 Task: Create a due date automation trigger when advanced on, on the wednesday after a card is due add content with a name ending with resume at 11:00 AM.
Action: Mouse moved to (1282, 100)
Screenshot: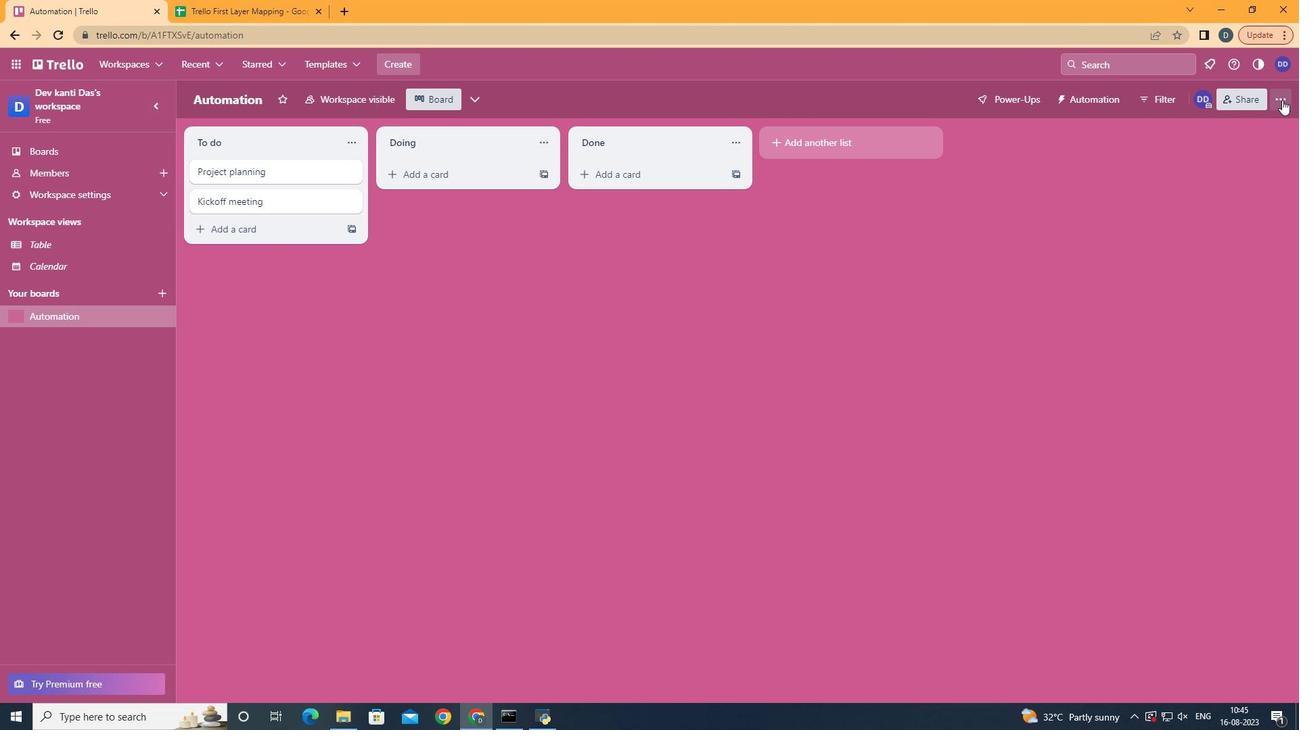 
Action: Mouse pressed left at (1282, 100)
Screenshot: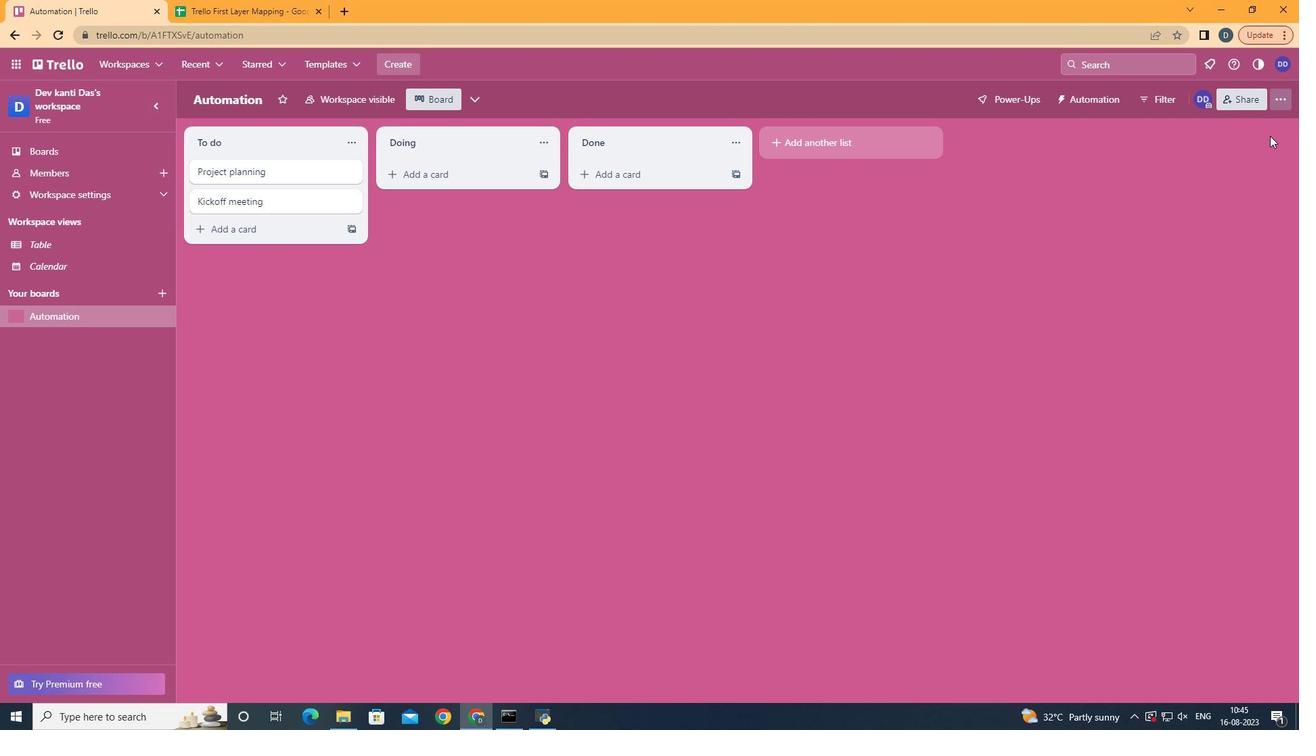 
Action: Mouse moved to (1182, 292)
Screenshot: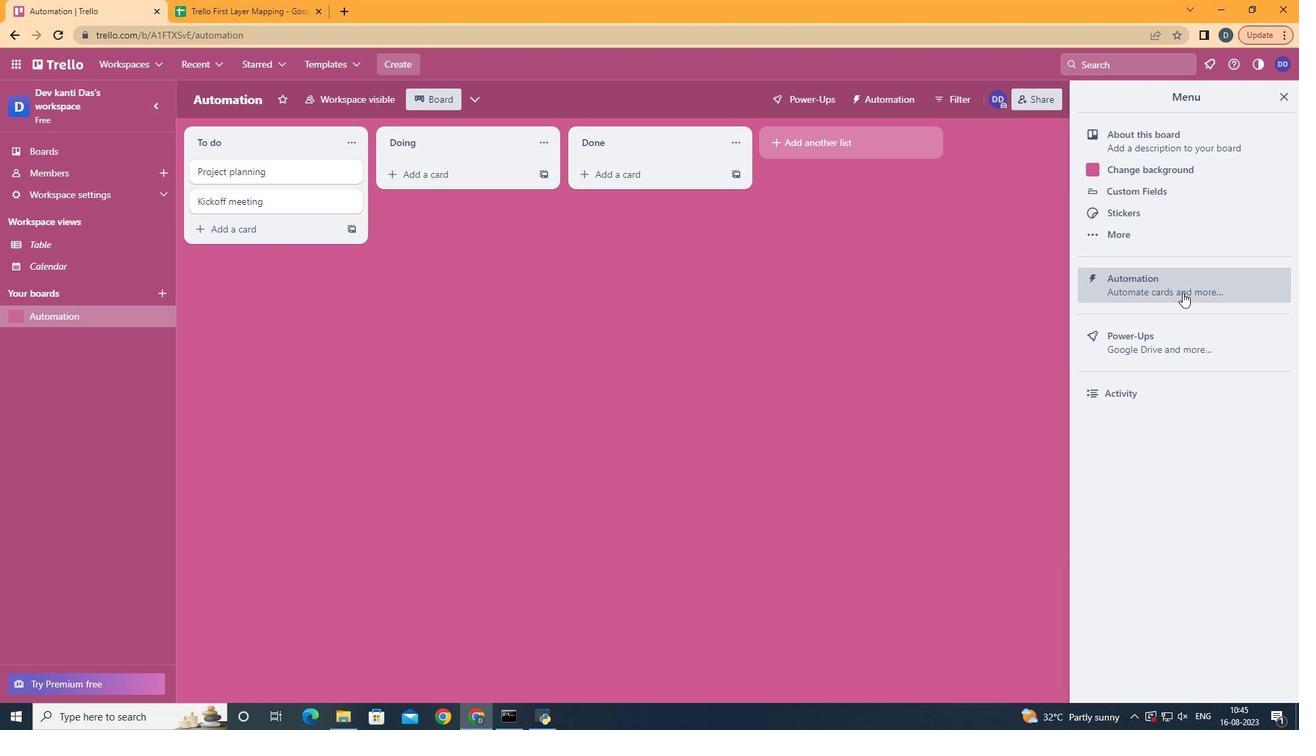 
Action: Mouse pressed left at (1182, 292)
Screenshot: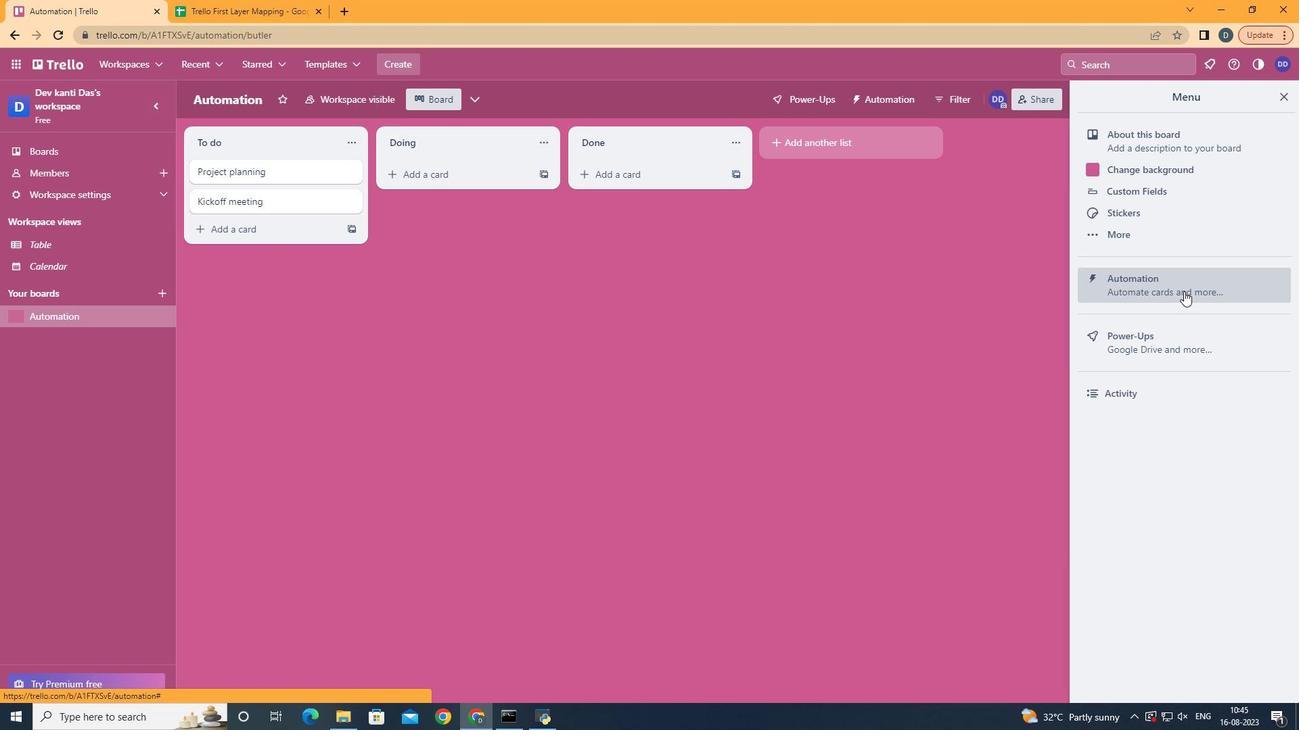 
Action: Mouse moved to (257, 266)
Screenshot: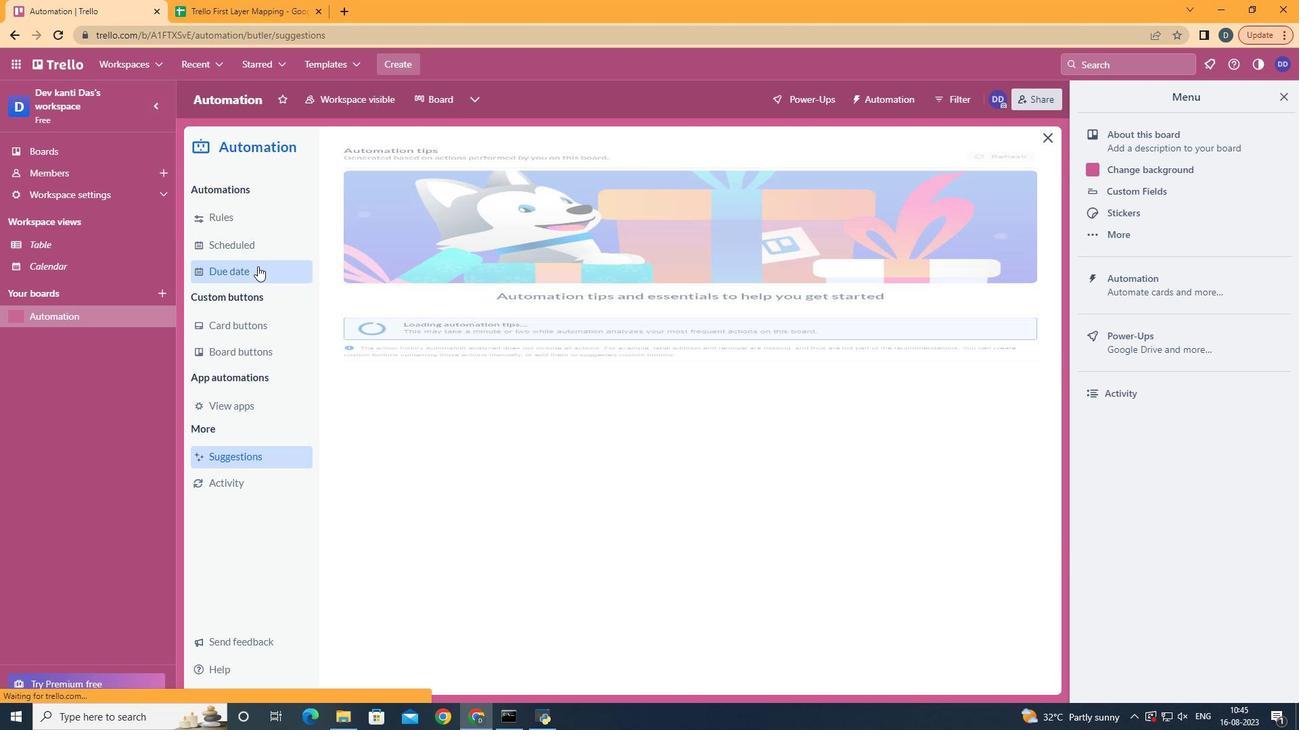 
Action: Mouse pressed left at (257, 266)
Screenshot: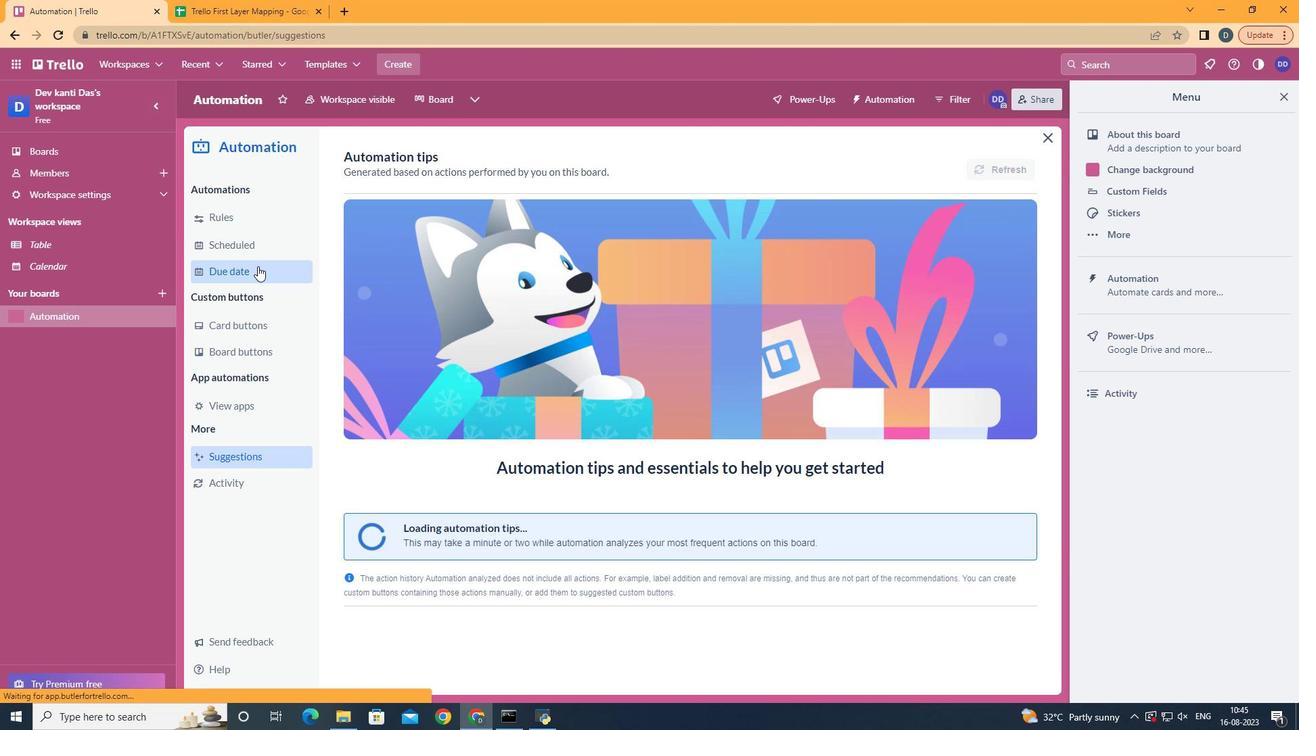 
Action: Mouse moved to (945, 159)
Screenshot: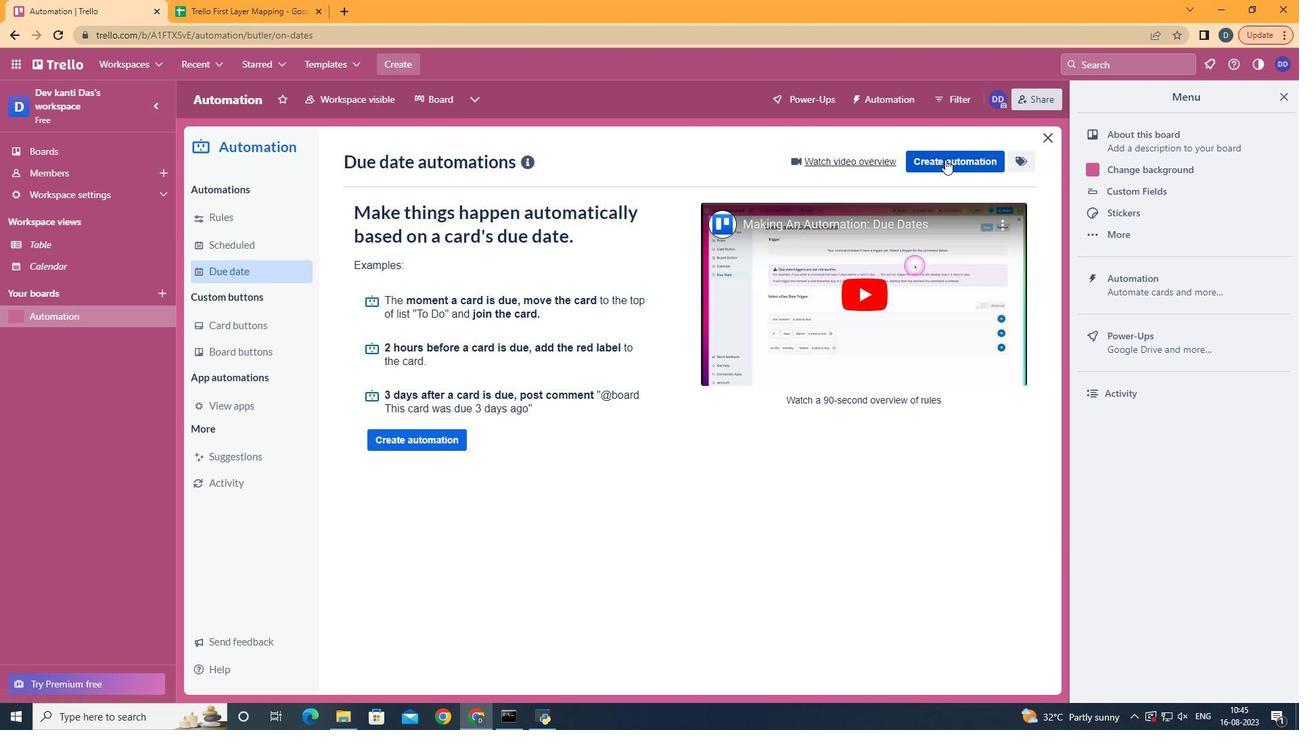 
Action: Mouse pressed left at (945, 159)
Screenshot: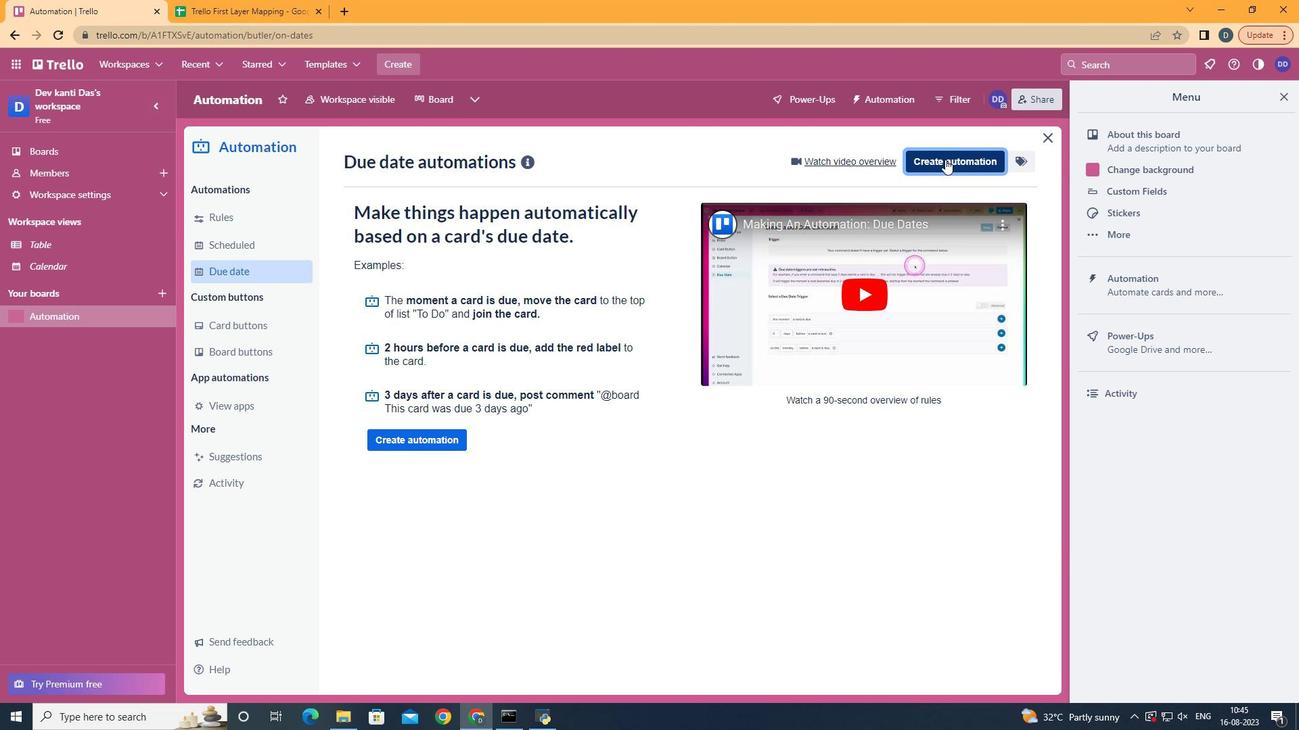 
Action: Mouse moved to (739, 288)
Screenshot: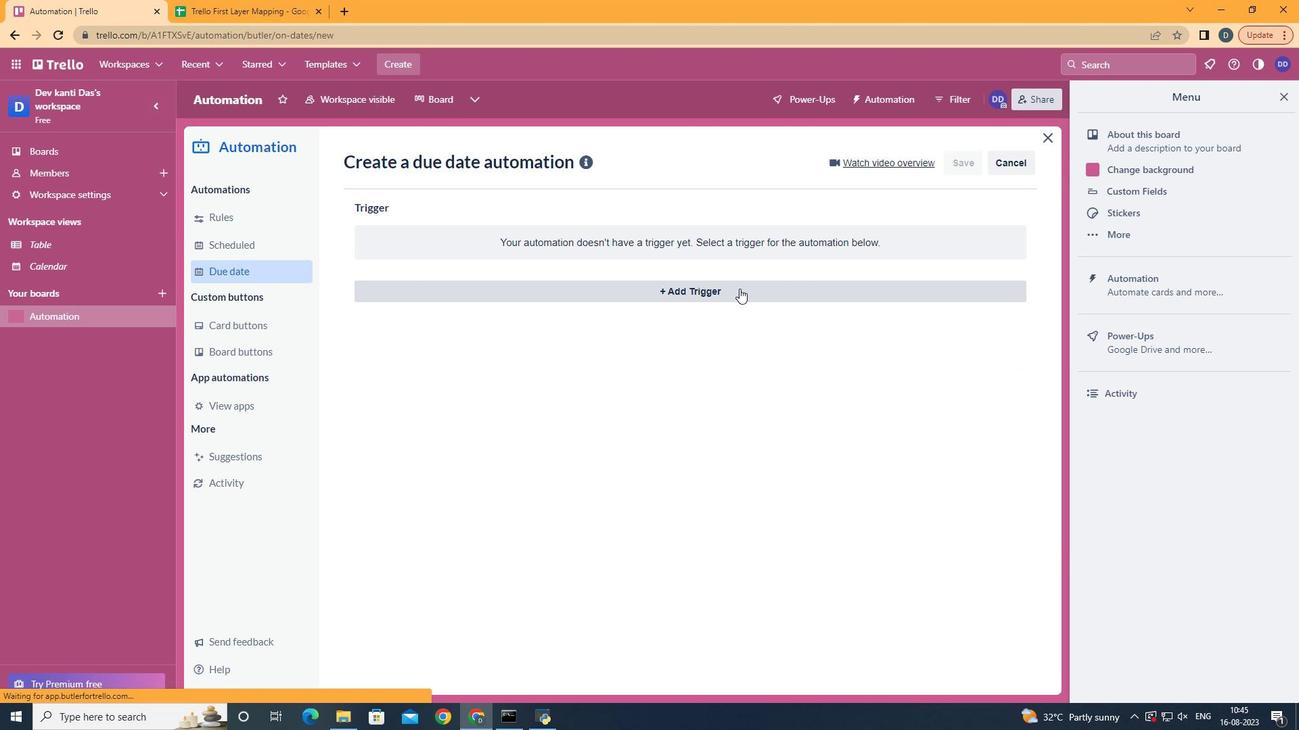 
Action: Mouse pressed left at (739, 288)
Screenshot: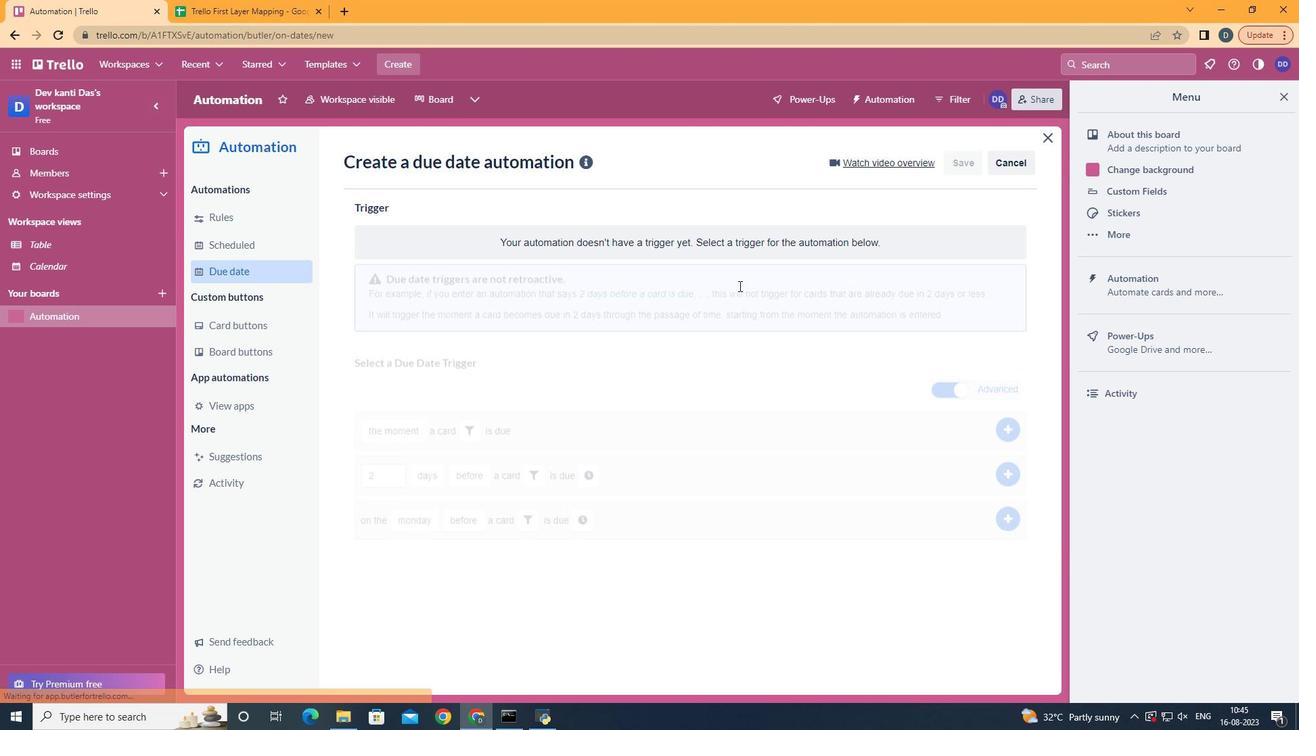 
Action: Mouse moved to (439, 402)
Screenshot: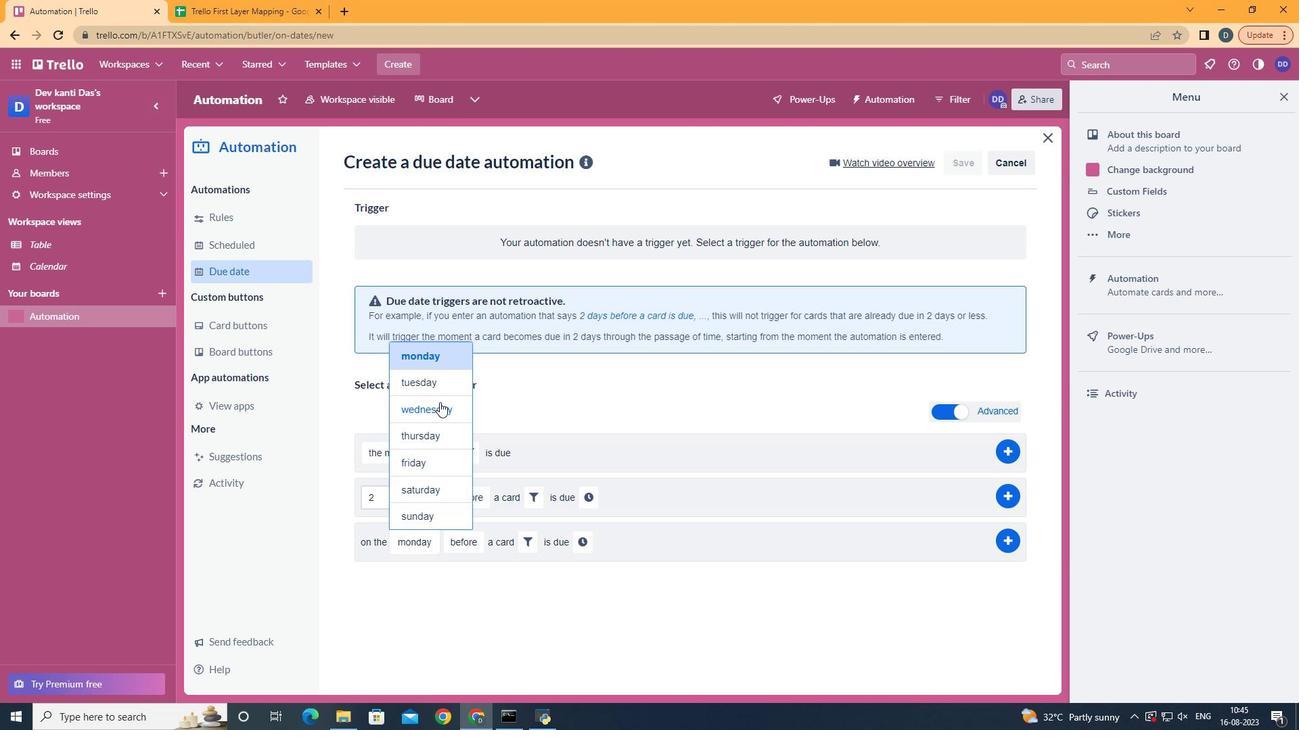
Action: Mouse pressed left at (439, 402)
Screenshot: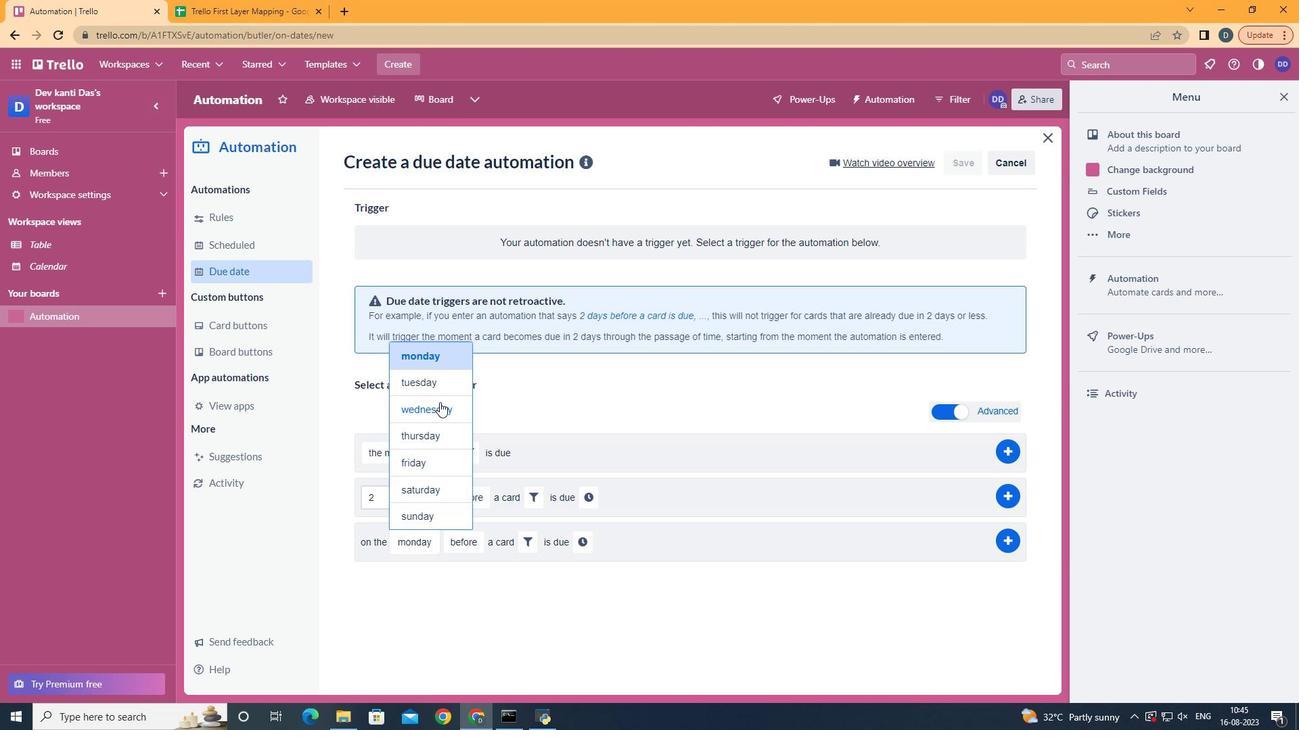 
Action: Mouse moved to (492, 596)
Screenshot: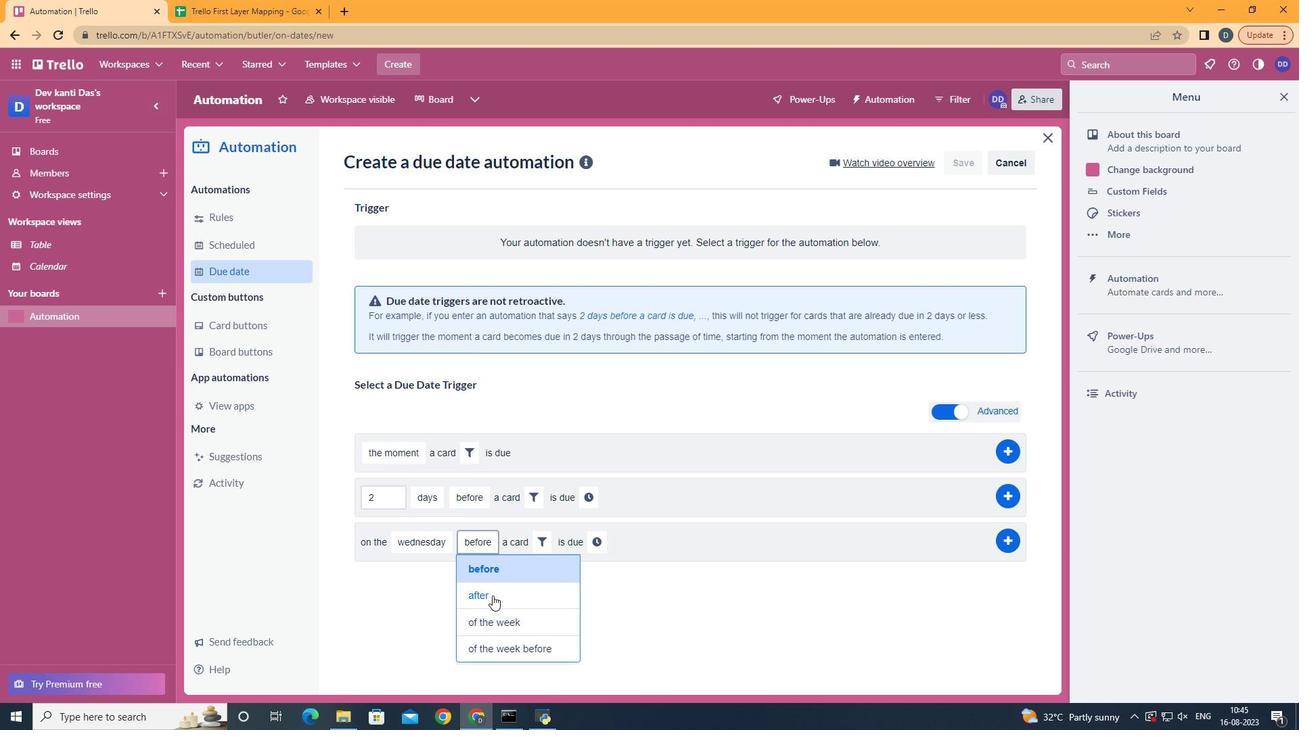 
Action: Mouse pressed left at (492, 596)
Screenshot: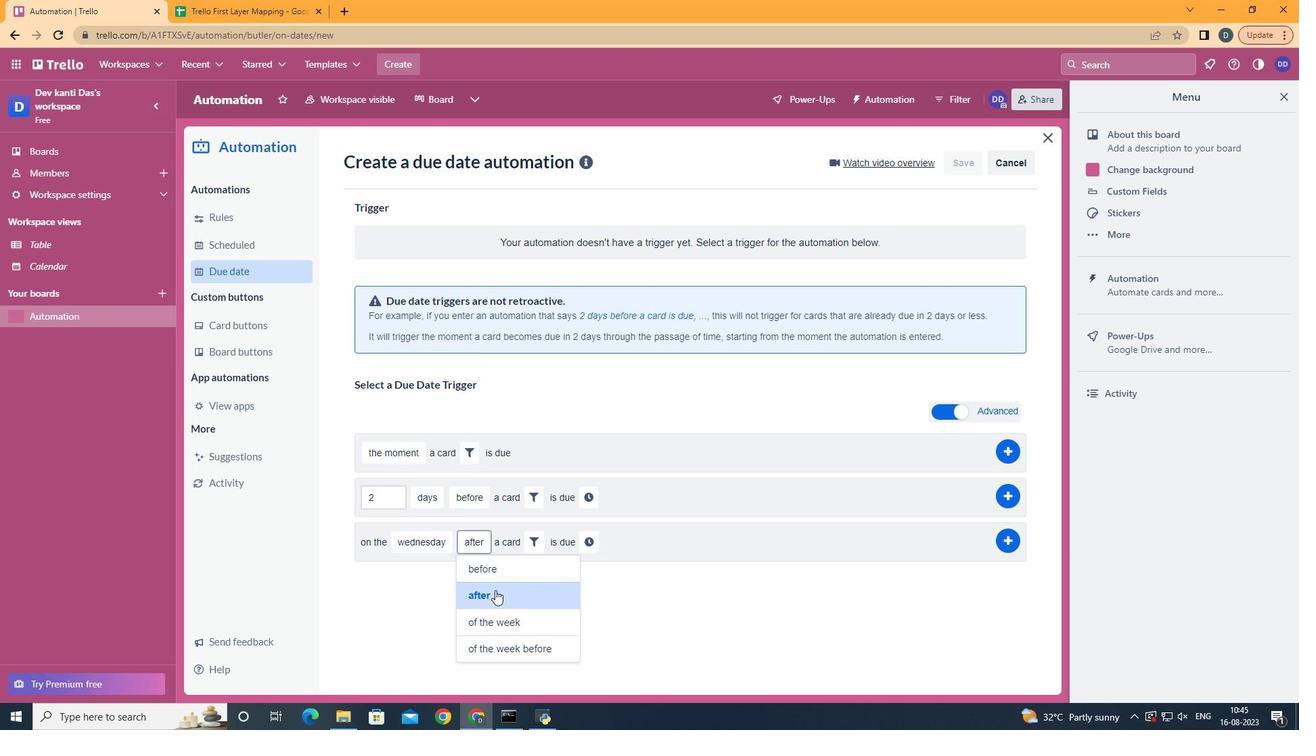 
Action: Mouse moved to (532, 541)
Screenshot: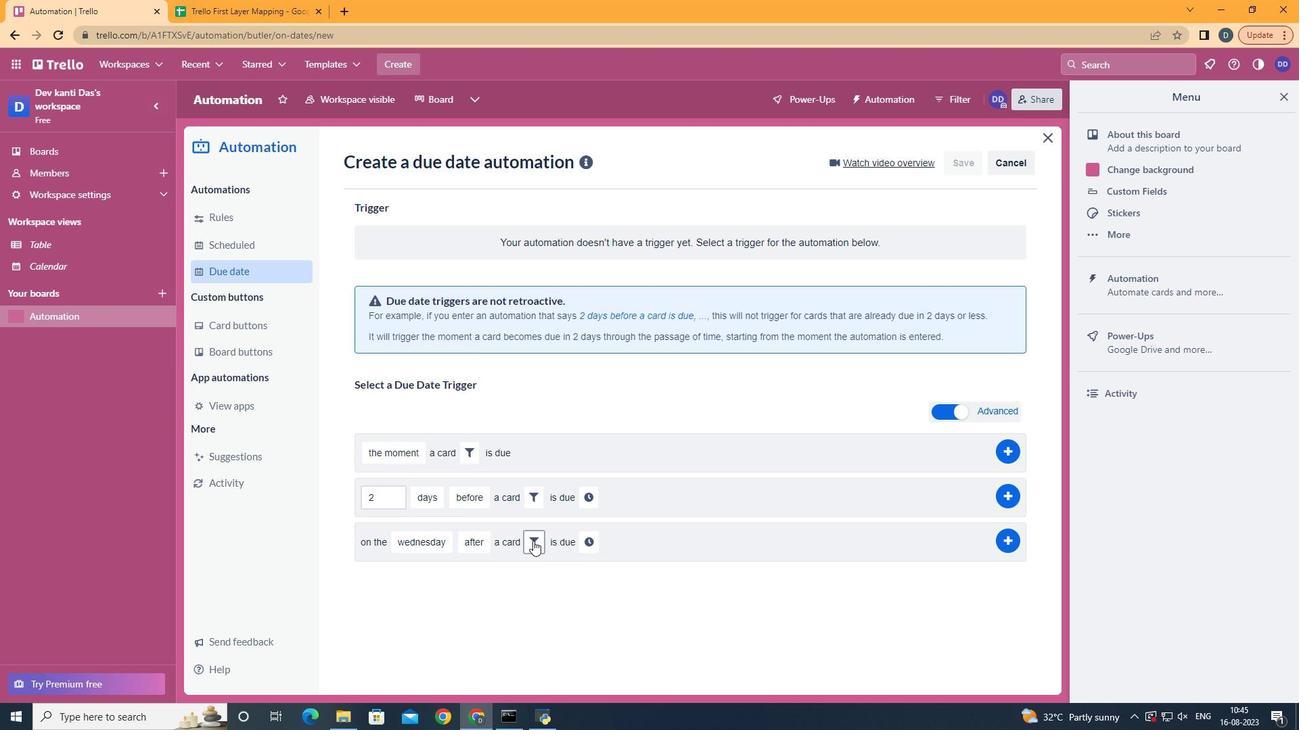 
Action: Mouse pressed left at (532, 541)
Screenshot: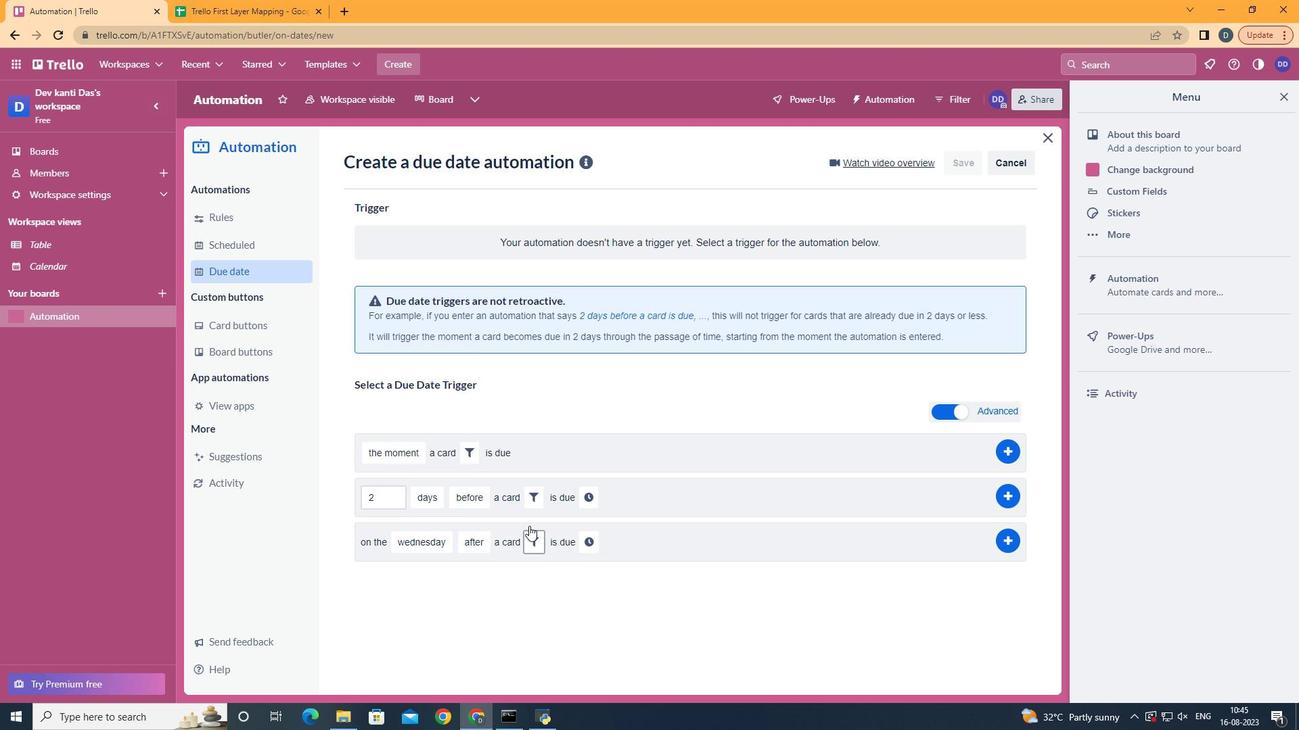 
Action: Mouse moved to (700, 578)
Screenshot: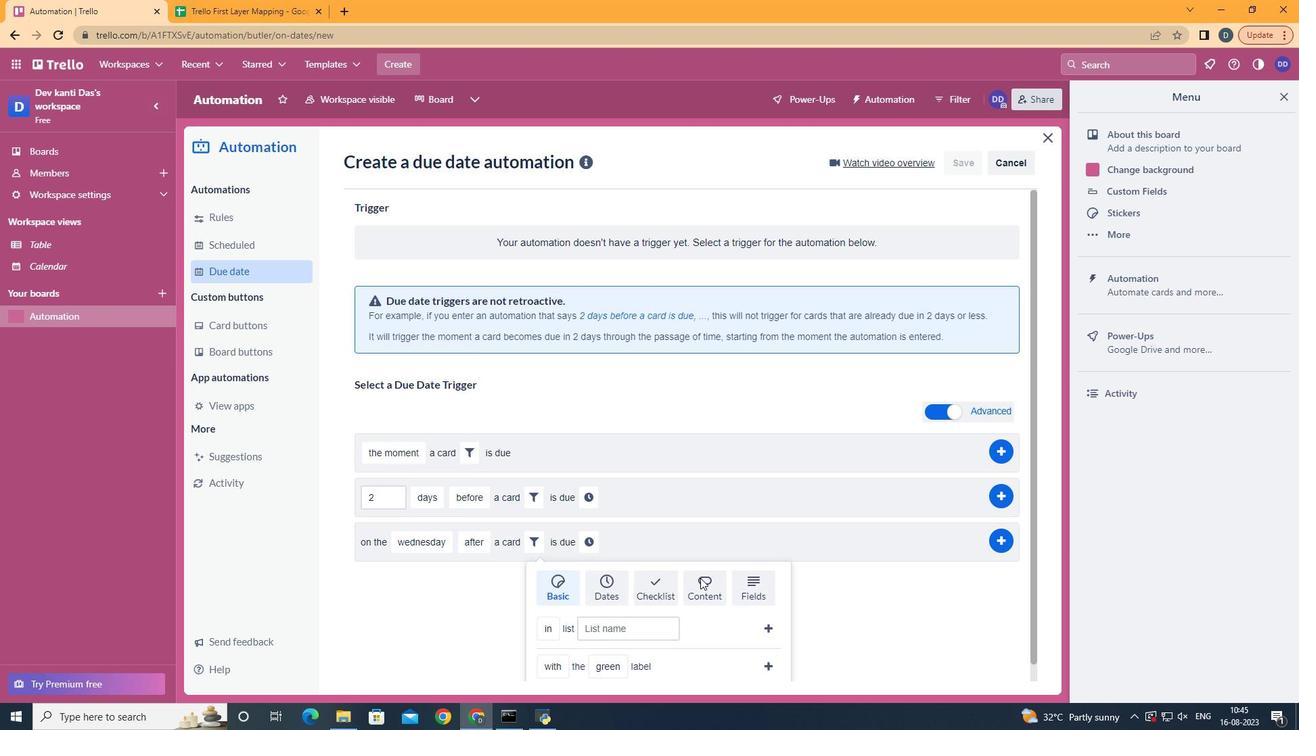 
Action: Mouse pressed left at (700, 578)
Screenshot: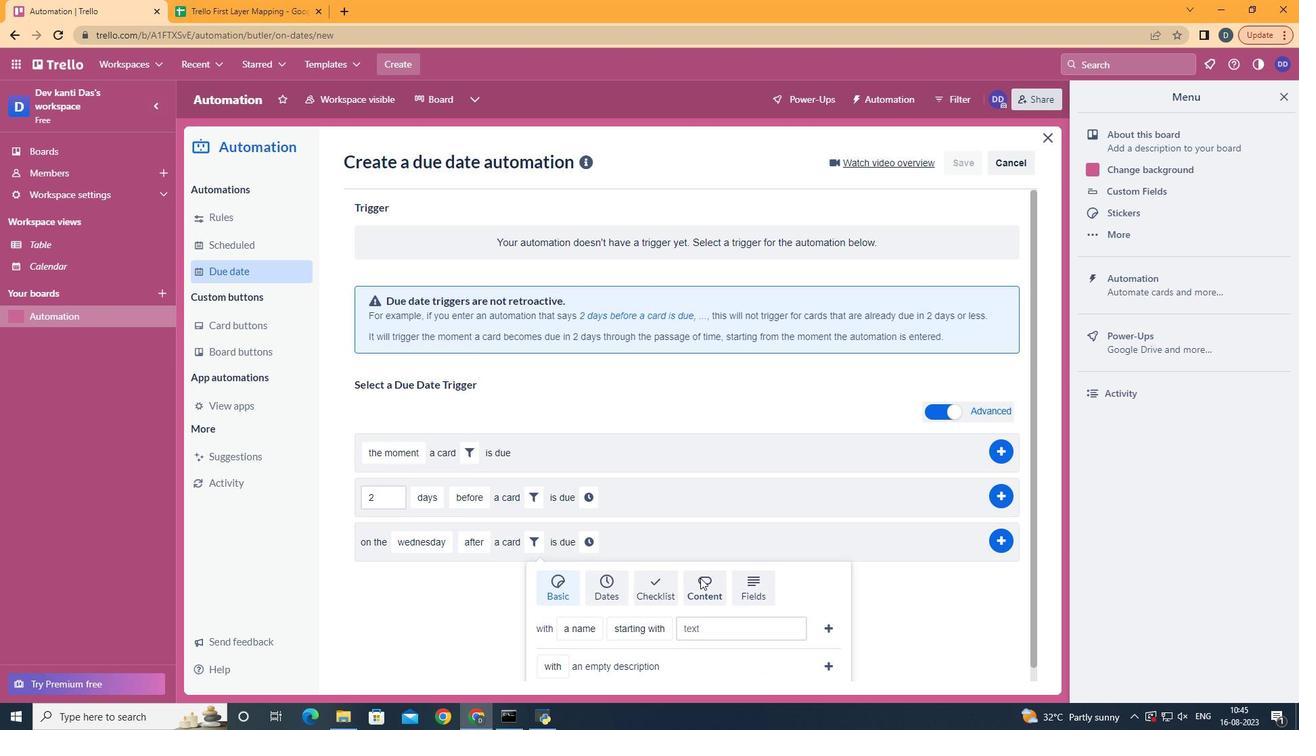 
Action: Mouse moved to (670, 493)
Screenshot: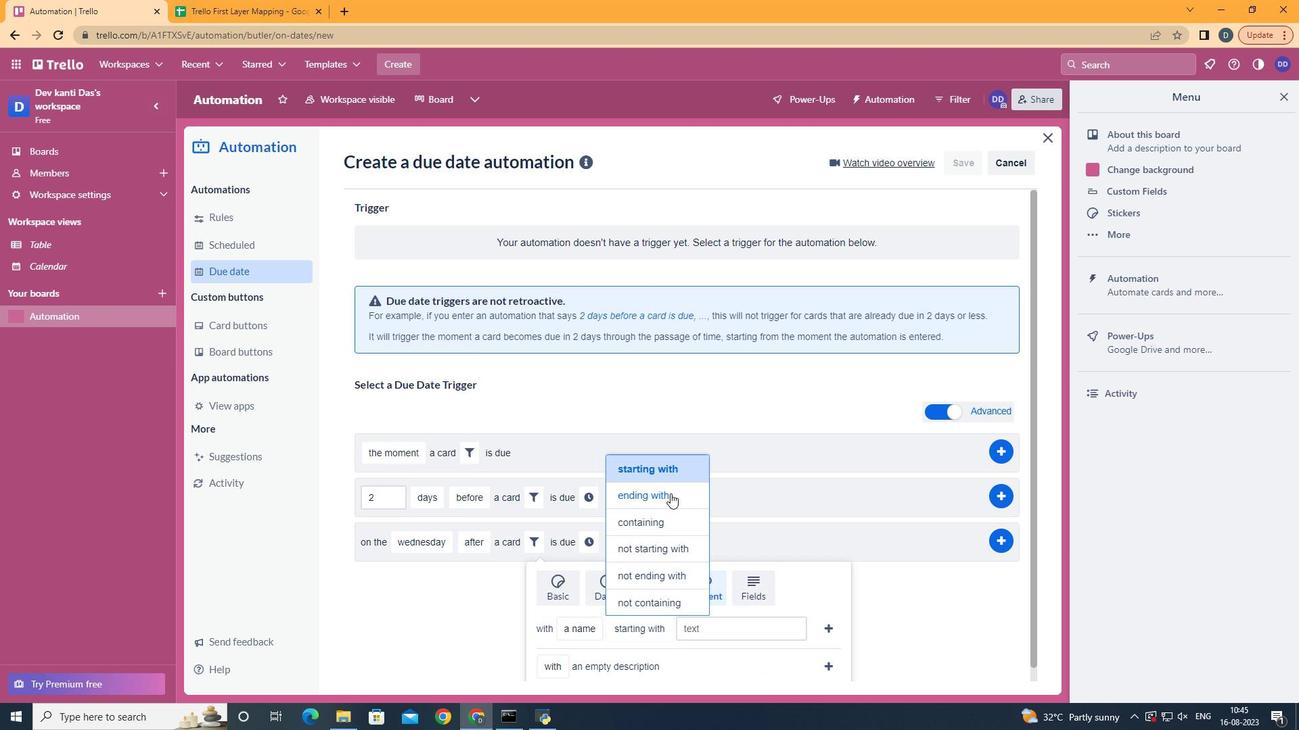 
Action: Mouse pressed left at (670, 493)
Screenshot: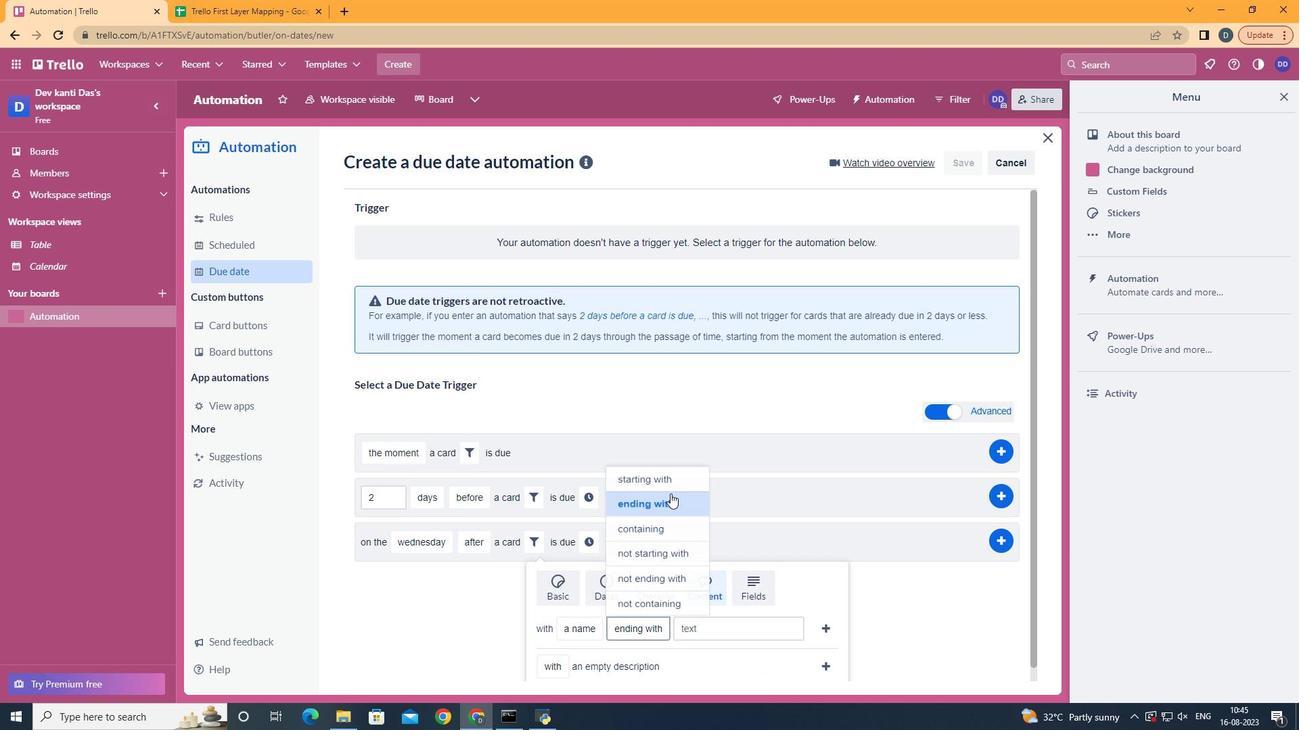 
Action: Mouse moved to (709, 626)
Screenshot: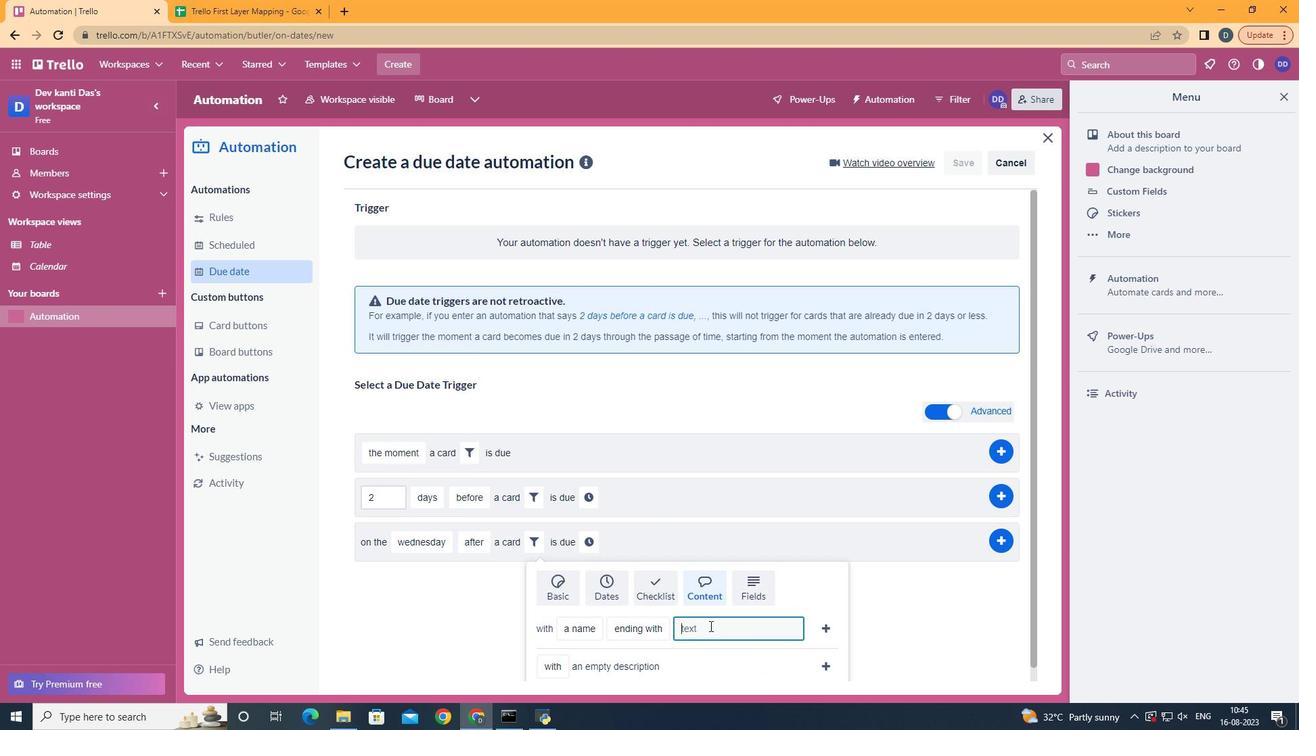 
Action: Mouse pressed left at (709, 626)
Screenshot: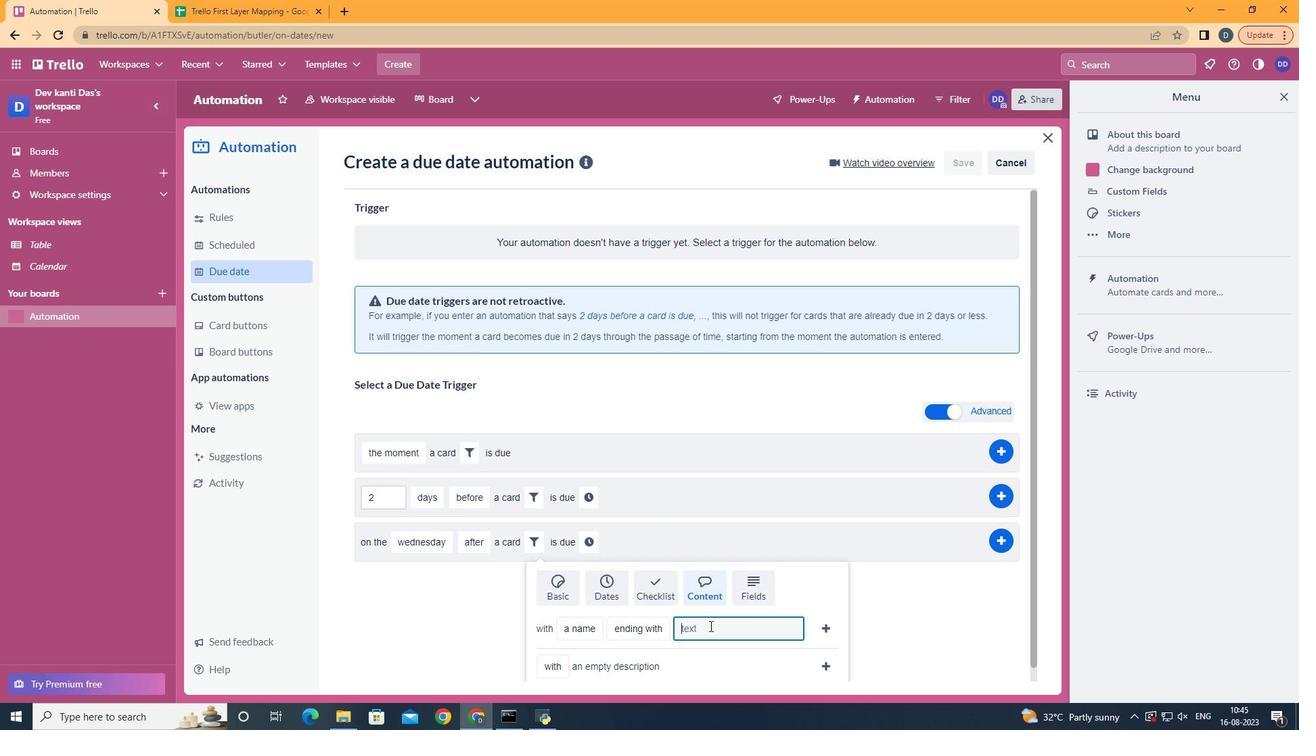 
Action: Key pressed <Key.shift>Resume
Screenshot: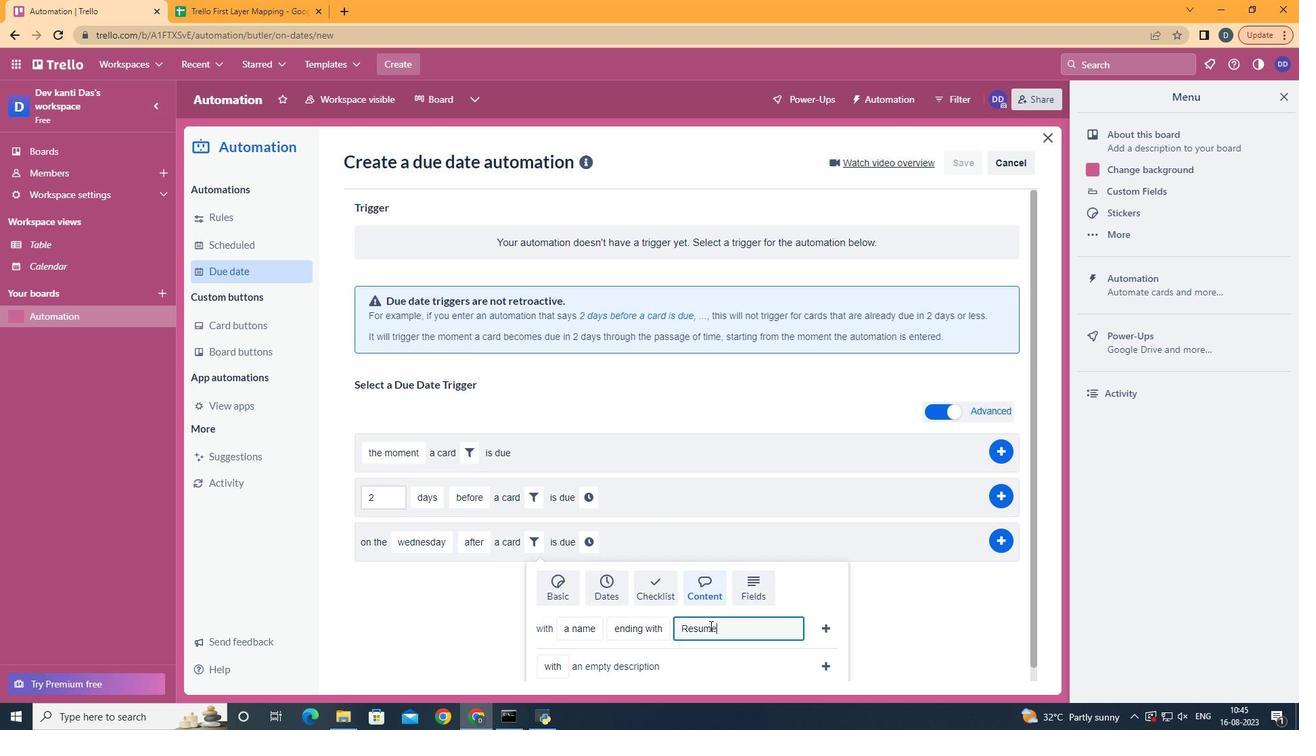 
Action: Mouse moved to (830, 626)
Screenshot: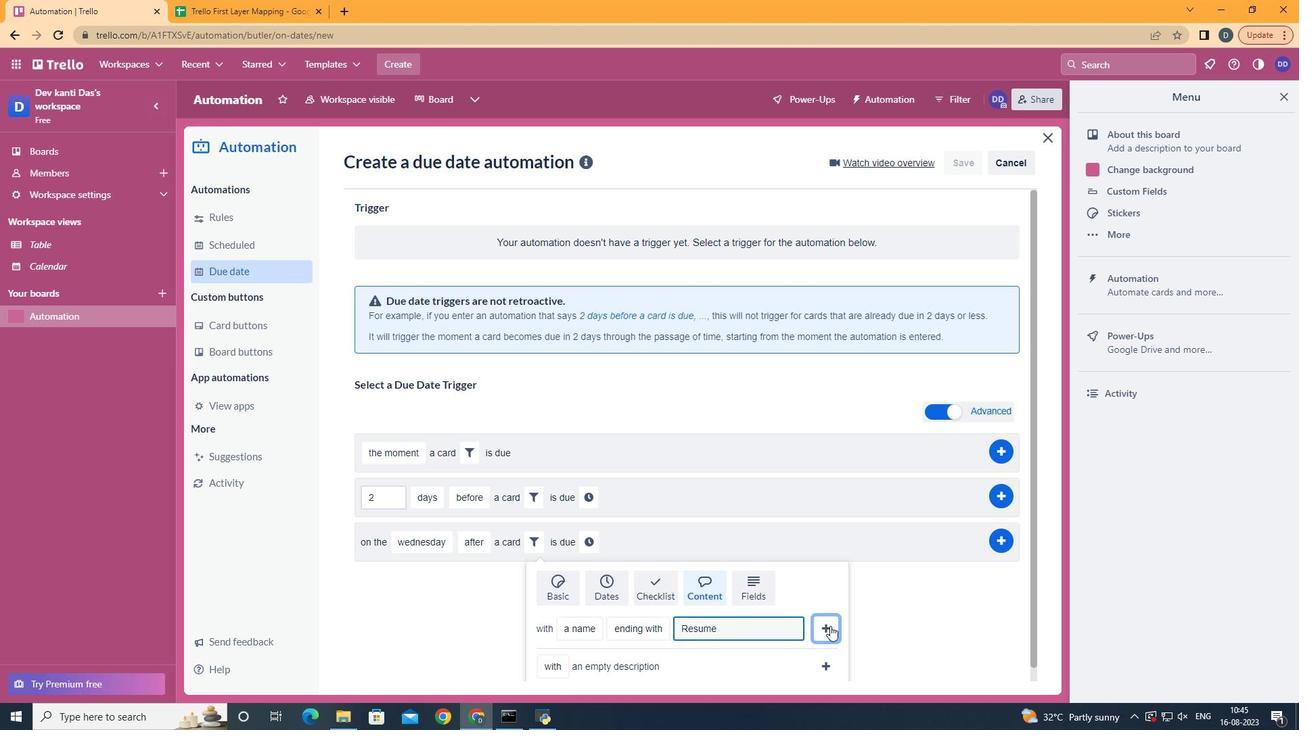 
Action: Mouse pressed left at (830, 626)
Screenshot: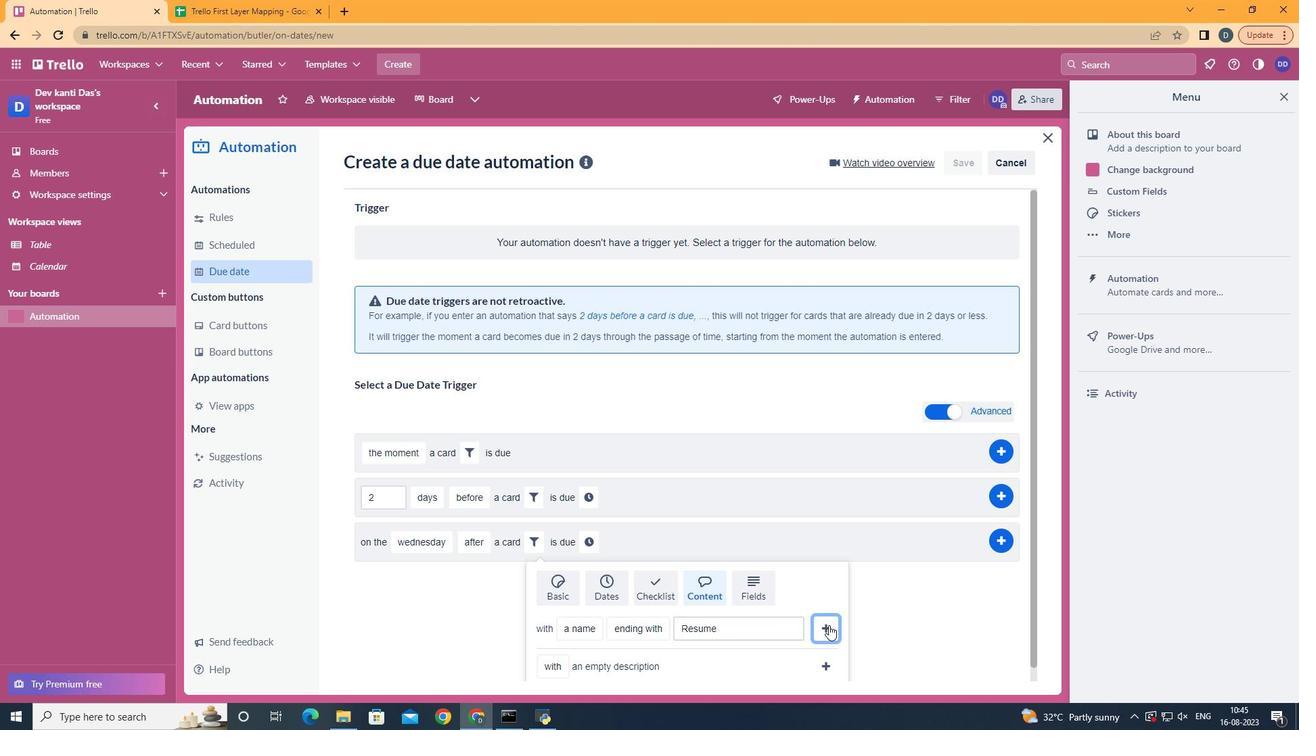 
Action: Mouse moved to (772, 545)
Screenshot: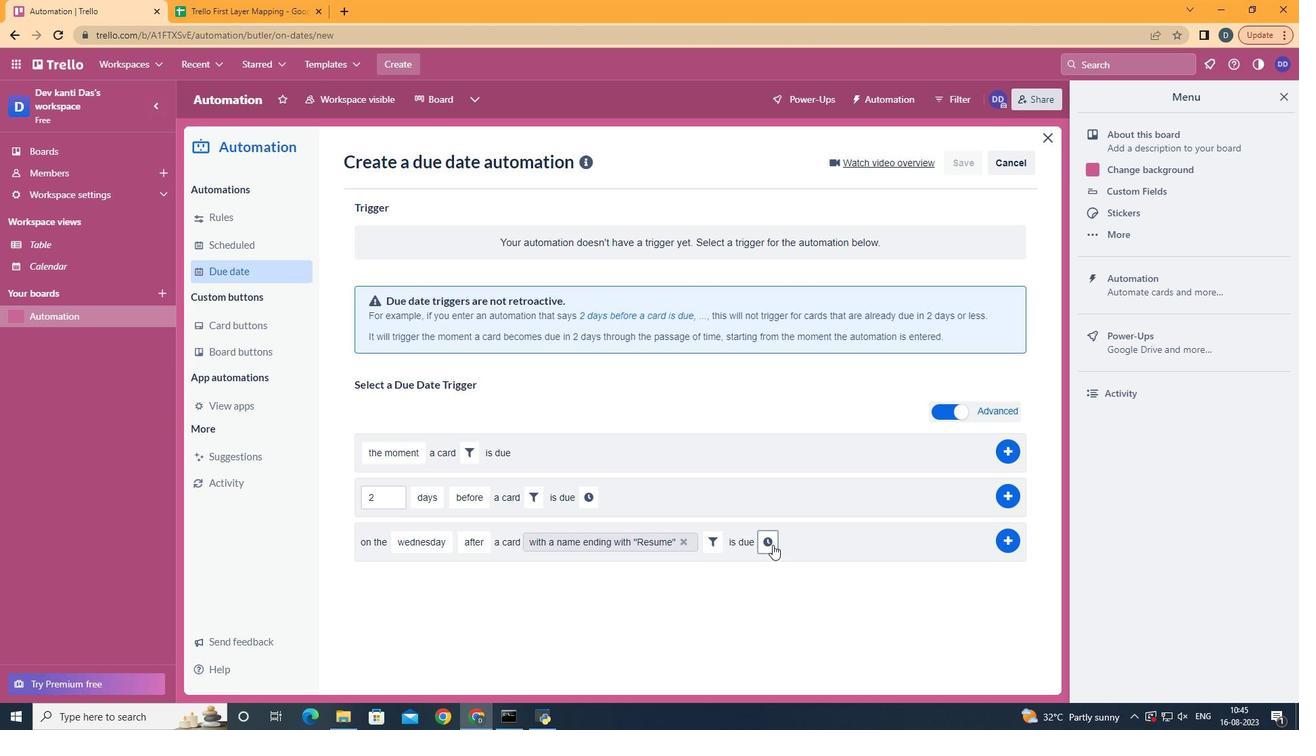 
Action: Mouse pressed left at (772, 545)
Screenshot: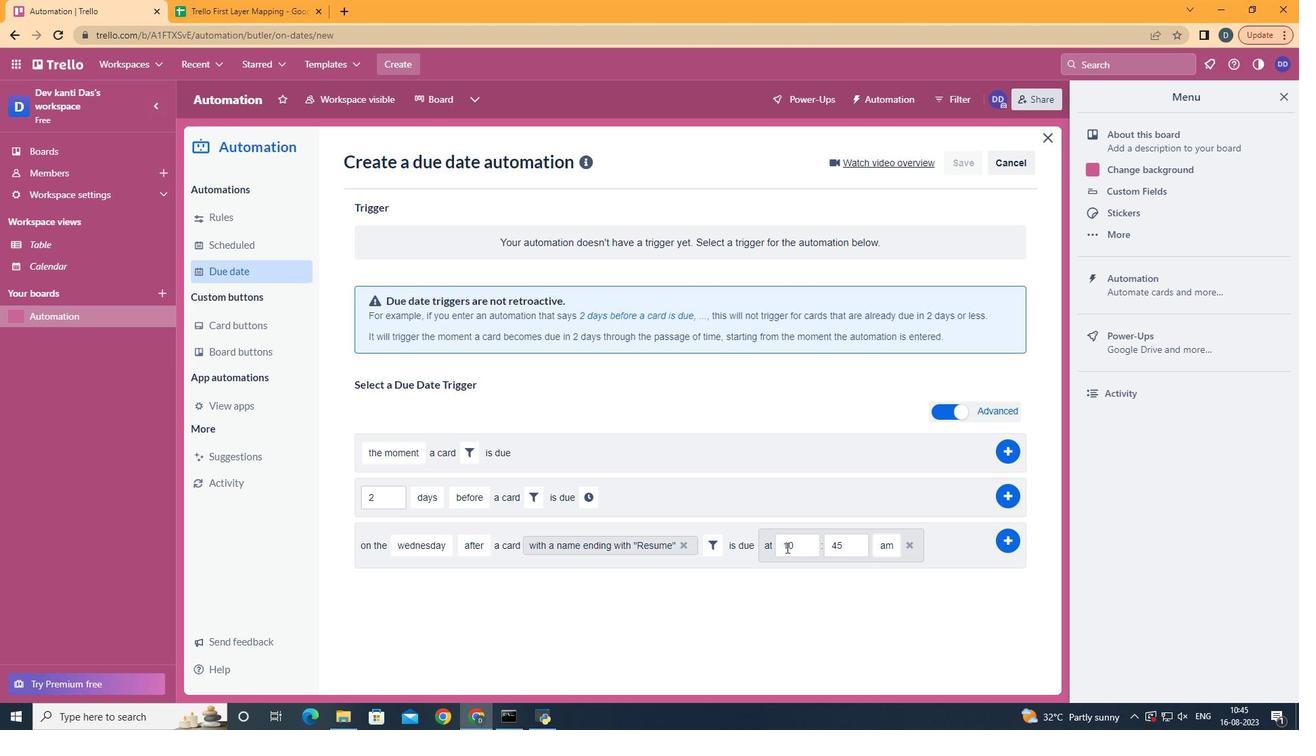 
Action: Mouse moved to (801, 548)
Screenshot: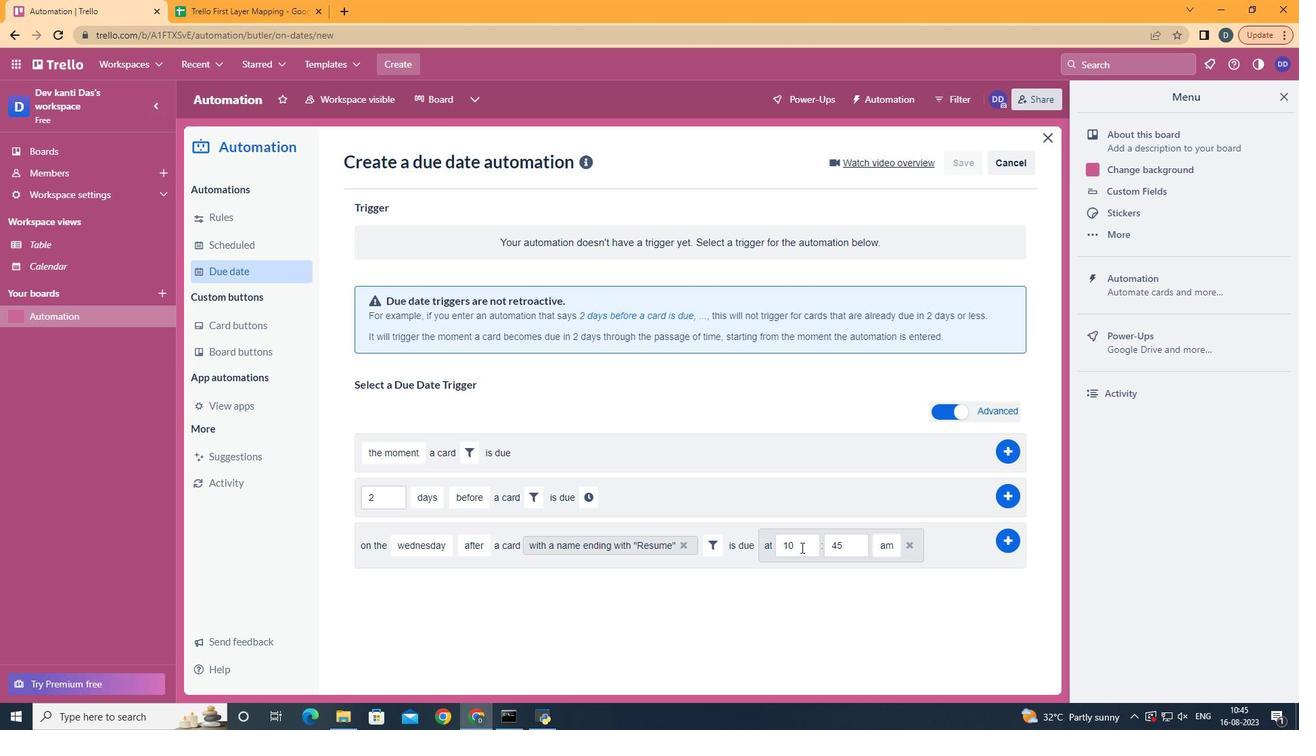 
Action: Mouse pressed left at (801, 548)
Screenshot: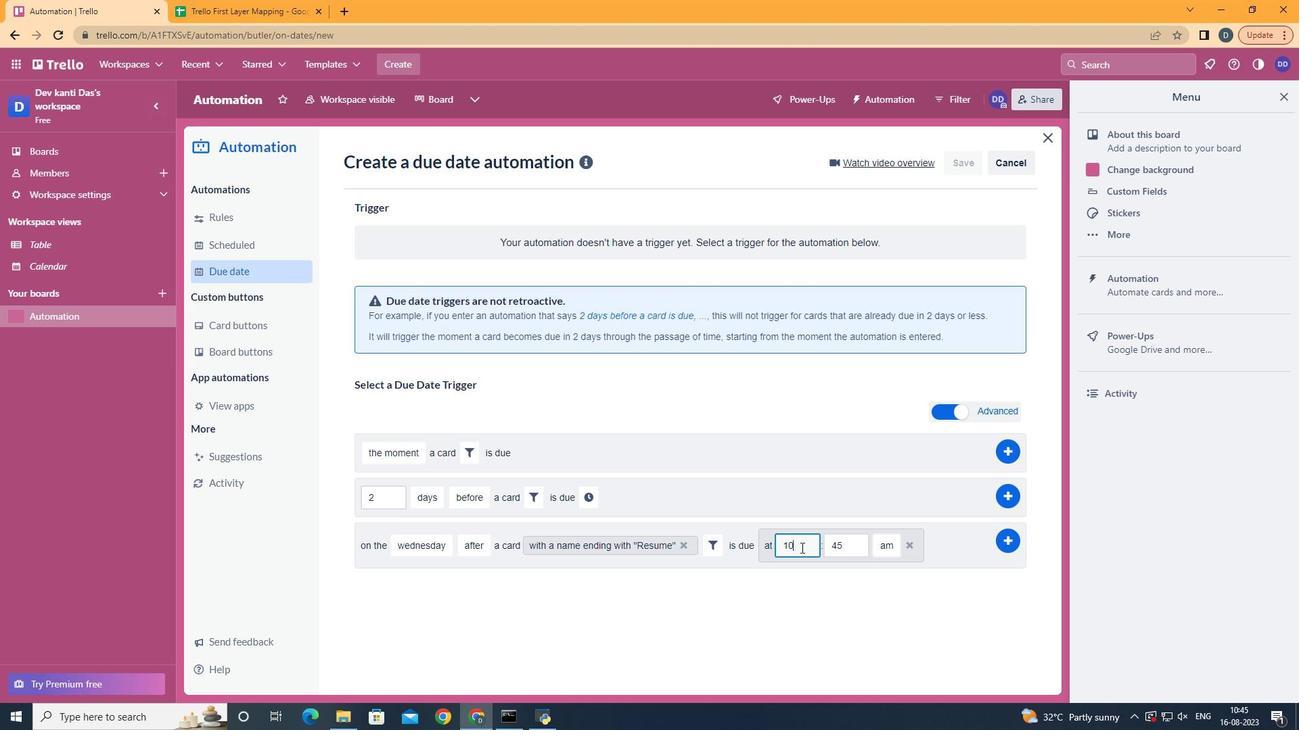 
Action: Key pressed <Key.backspace>1
Screenshot: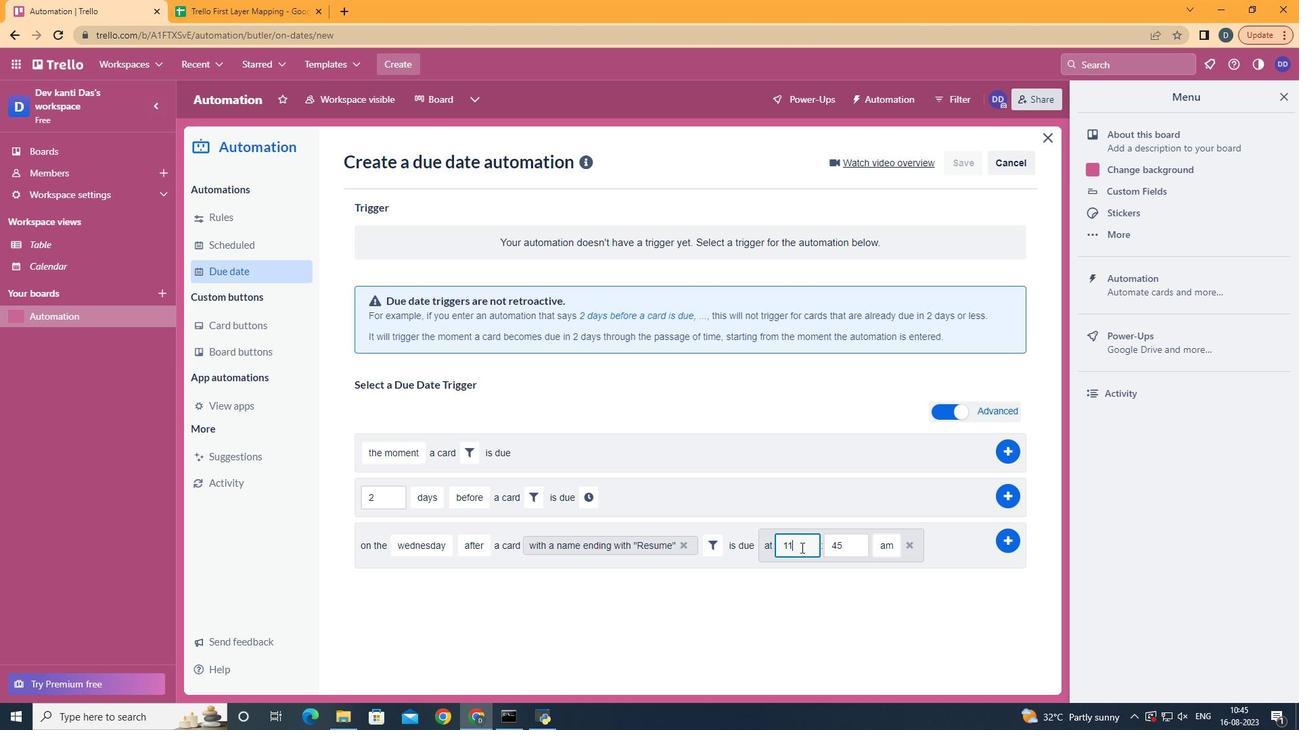 
Action: Mouse moved to (852, 549)
Screenshot: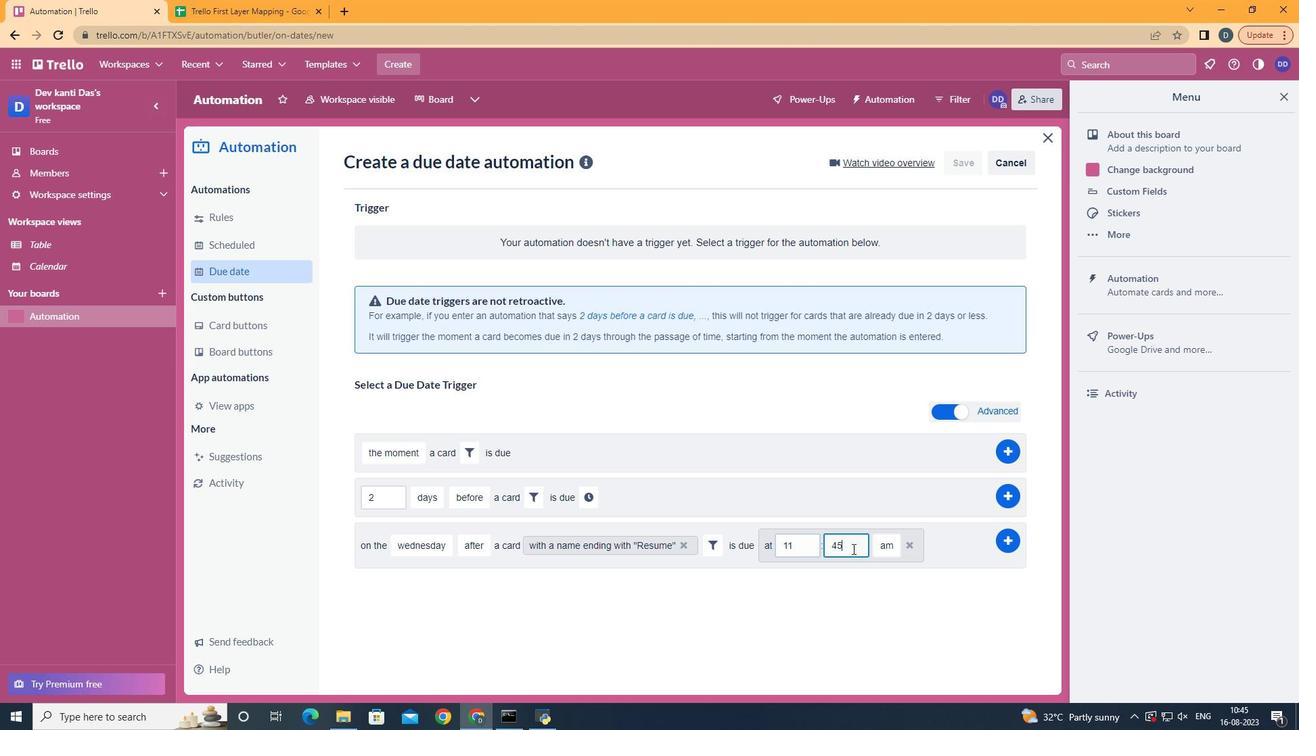 
Action: Mouse pressed left at (852, 549)
Screenshot: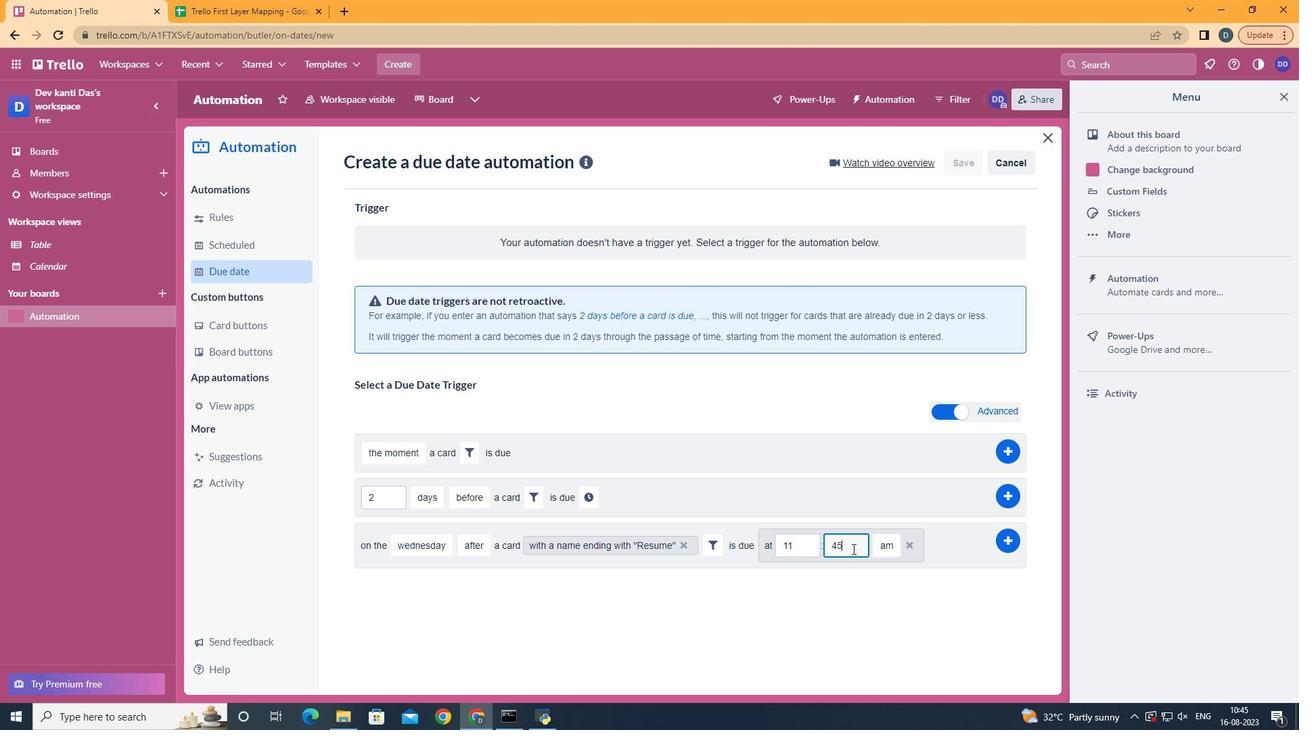 
Action: Key pressed <Key.backspace>
Screenshot: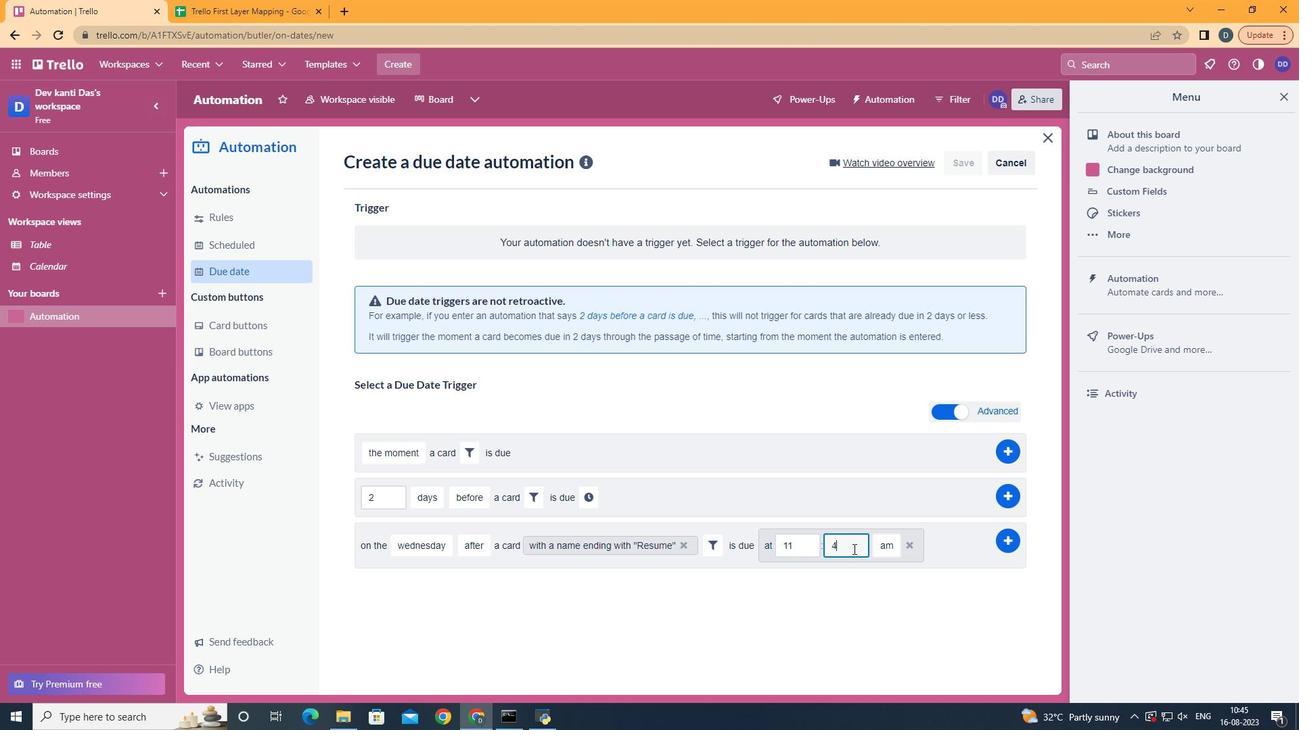 
Action: Mouse moved to (853, 549)
Screenshot: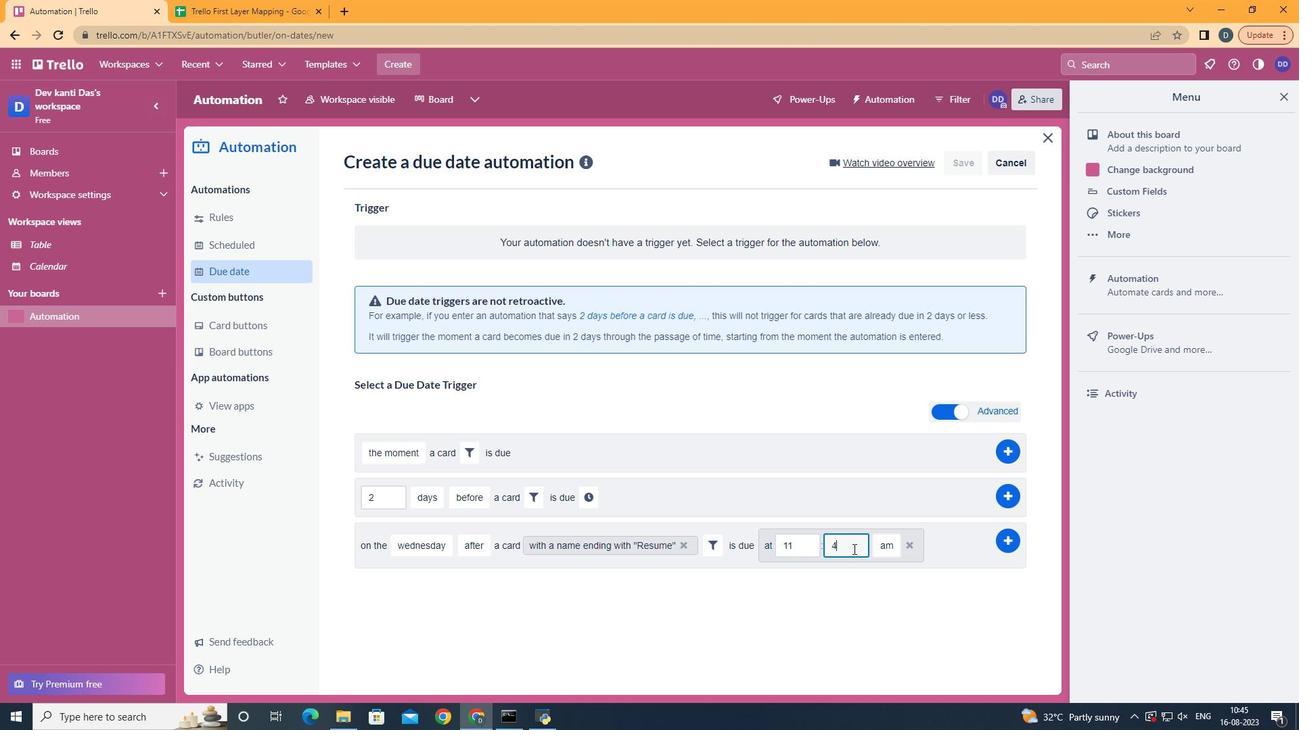 
Action: Key pressed <Key.backspace>00
Screenshot: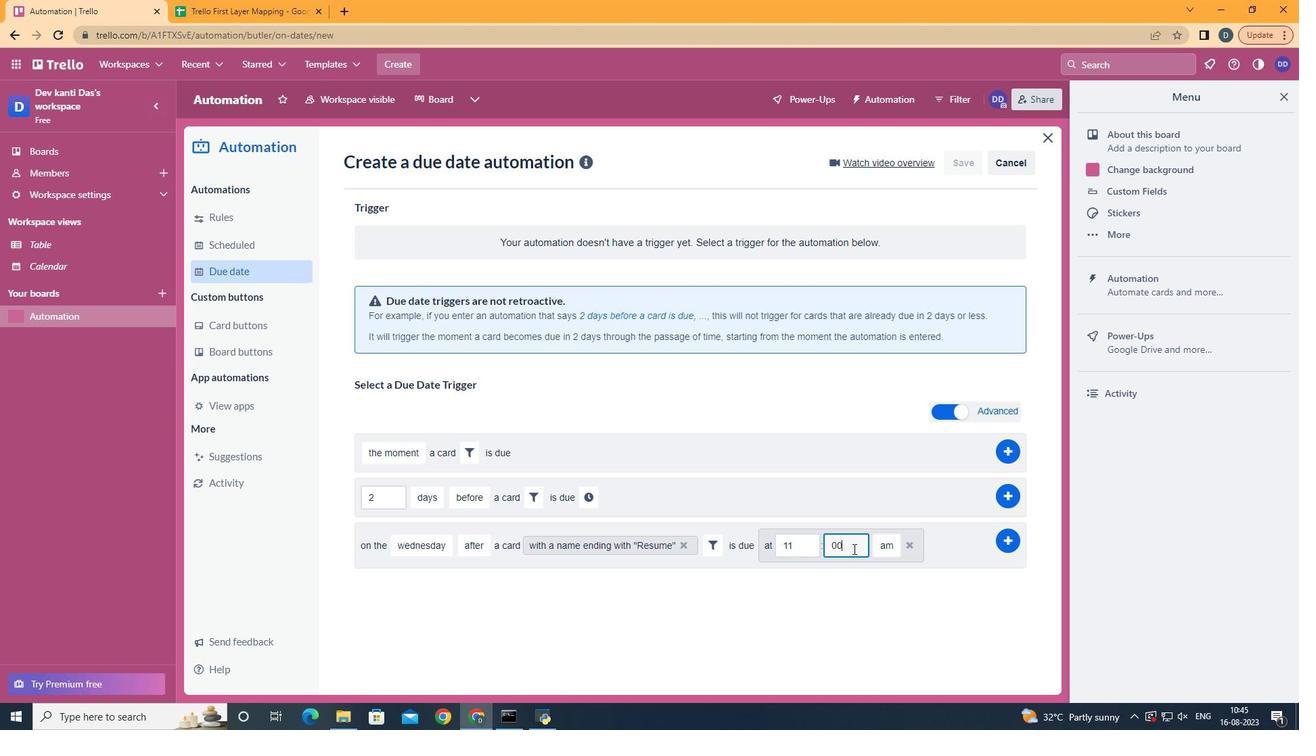 
Action: Mouse moved to (1004, 546)
Screenshot: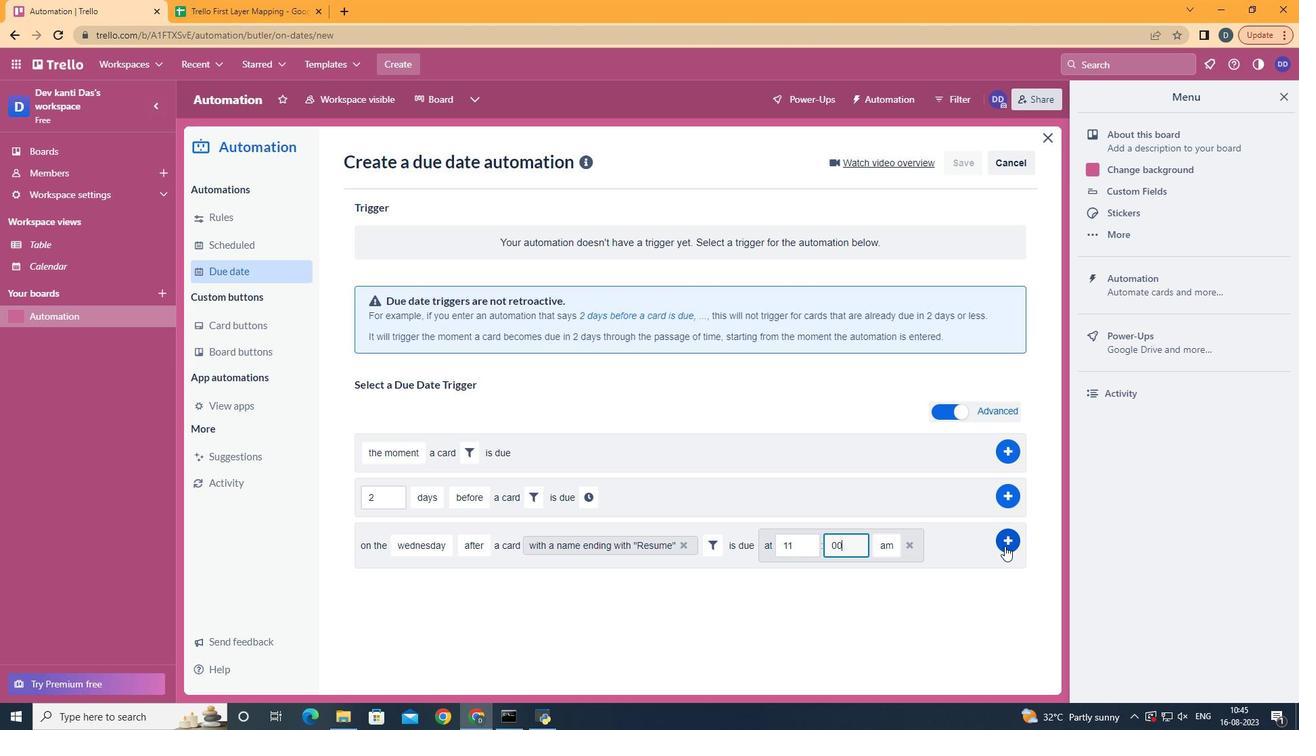 
Action: Mouse pressed left at (1004, 546)
Screenshot: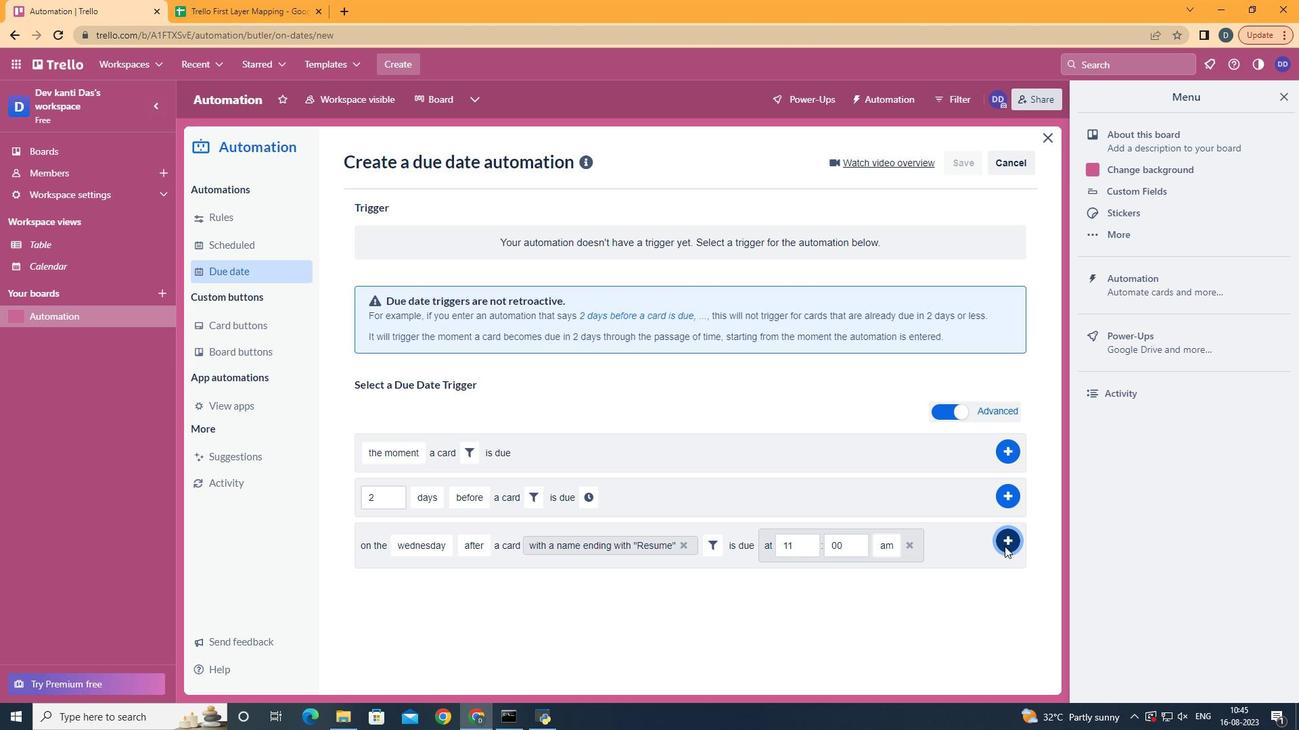 
